 Task: Find a guest house in Bodrum, Turkey for 2 adults from June 6 to June 9, with a price range of ₹7000 to ₹12000, including Wifi and a washing machine, and self check-in option.
Action: Mouse moved to (437, 87)
Screenshot: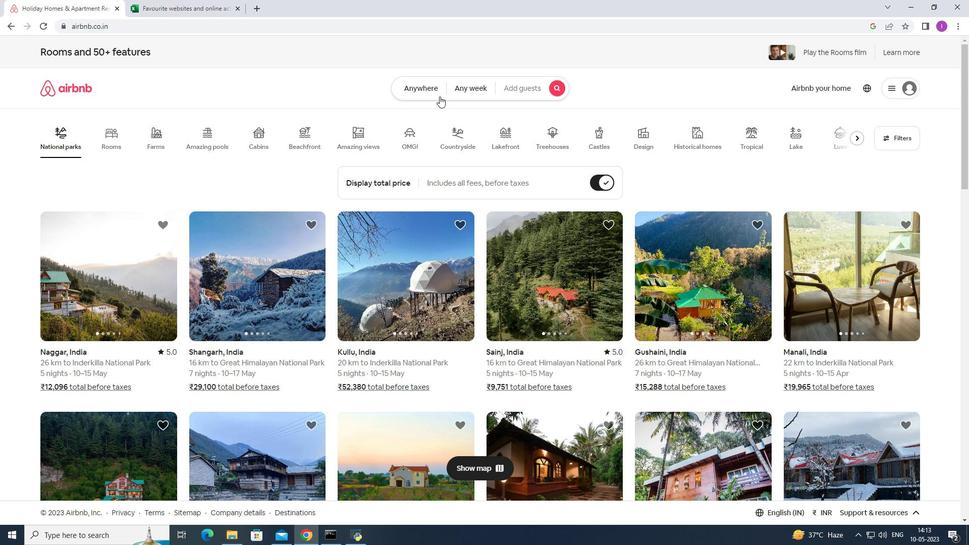 
Action: Mouse pressed left at (437, 87)
Screenshot: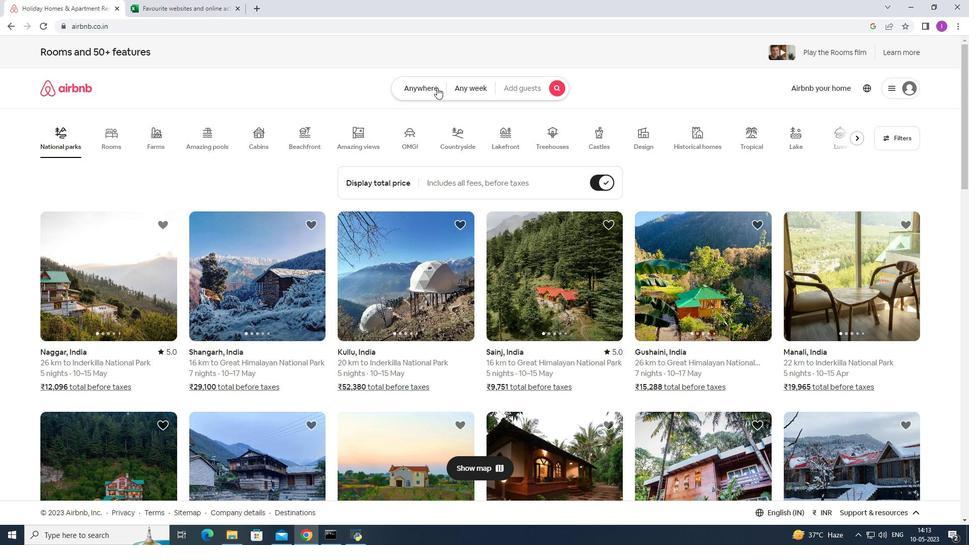 
Action: Mouse moved to (401, 130)
Screenshot: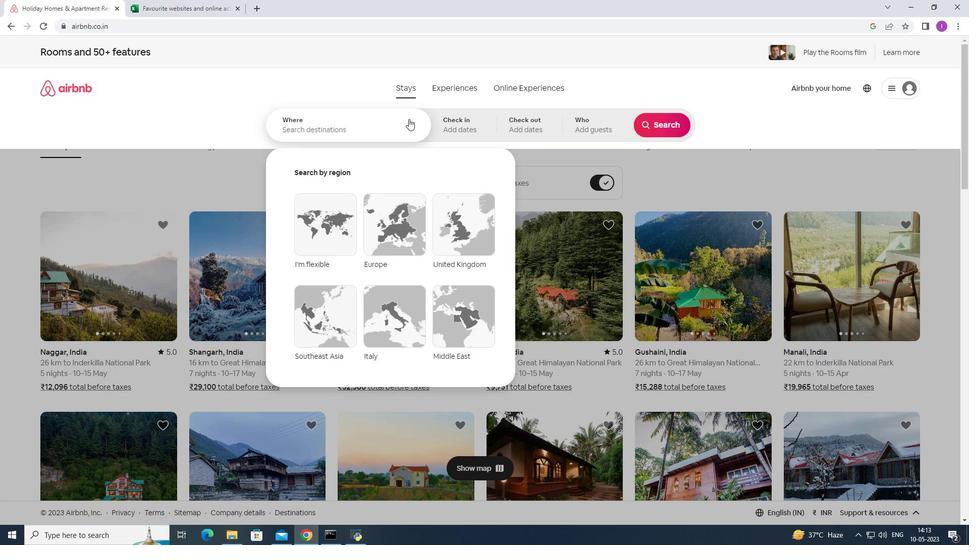 
Action: Mouse pressed left at (401, 130)
Screenshot: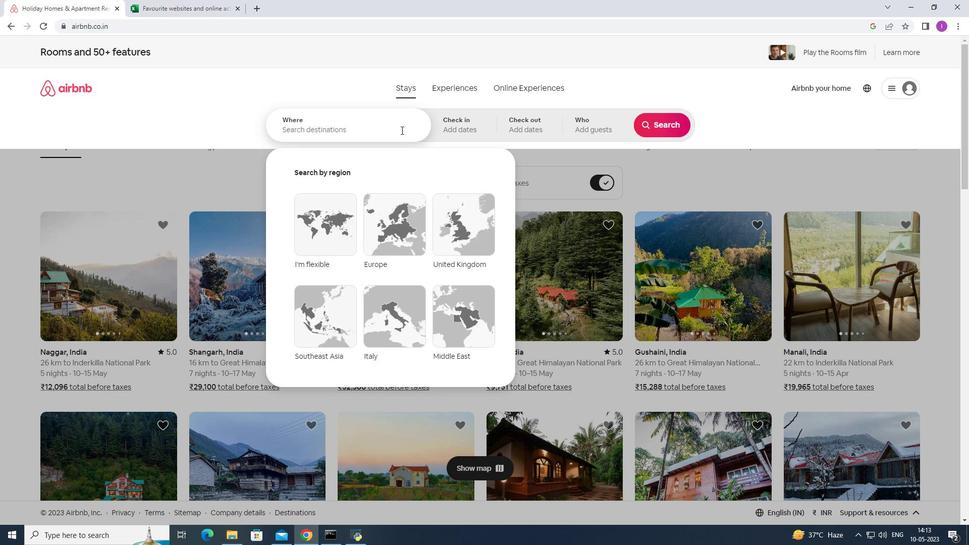 
Action: Mouse moved to (400, 131)
Screenshot: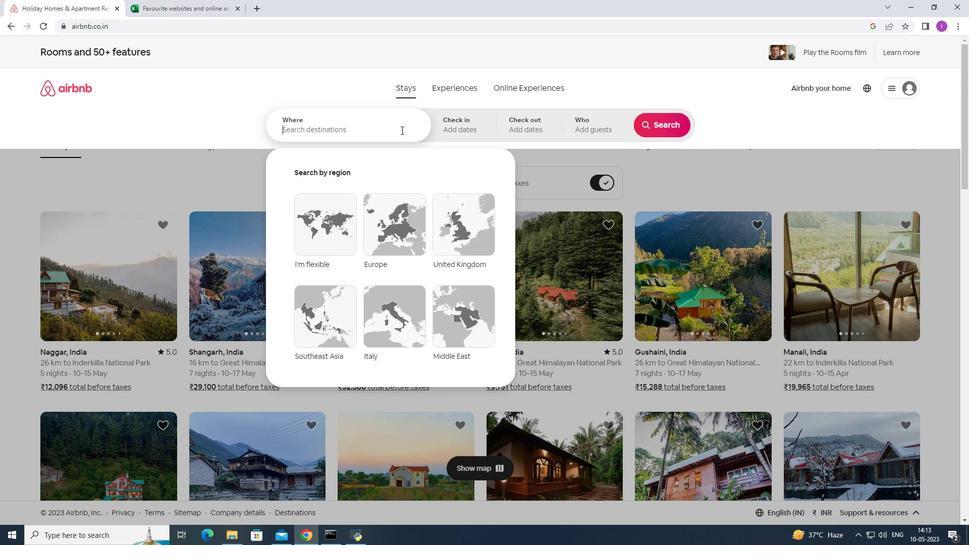
Action: Key pressed <Key.shift>Bodrum
Screenshot: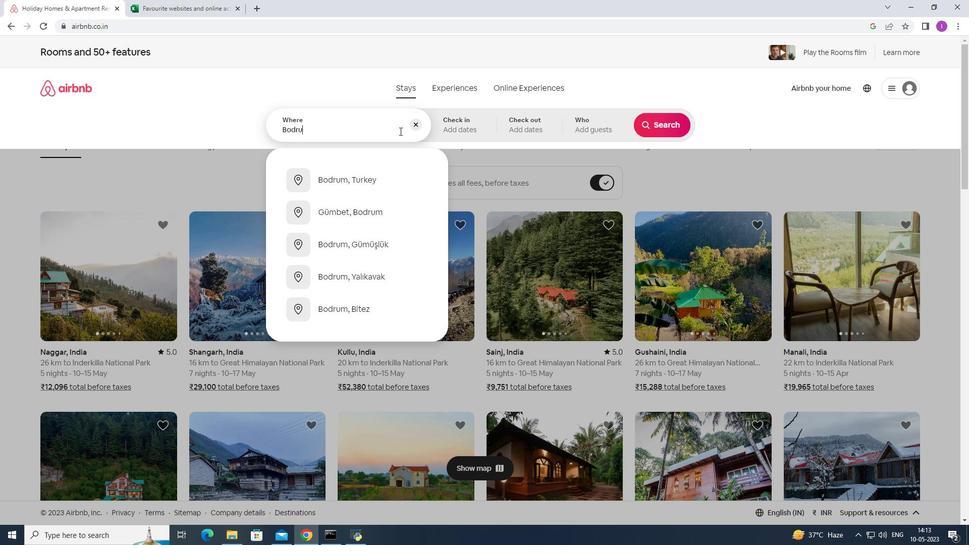 
Action: Mouse moved to (357, 168)
Screenshot: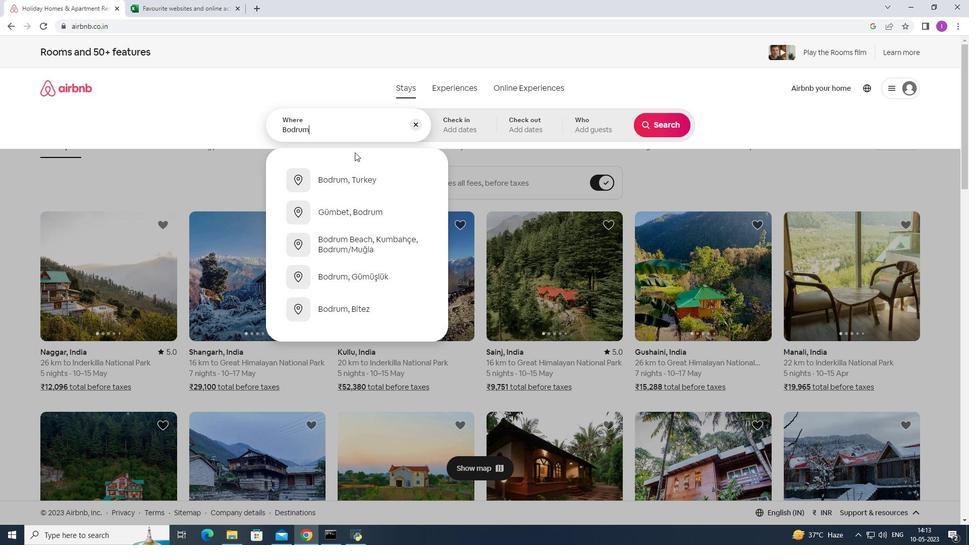 
Action: Mouse pressed left at (357, 168)
Screenshot: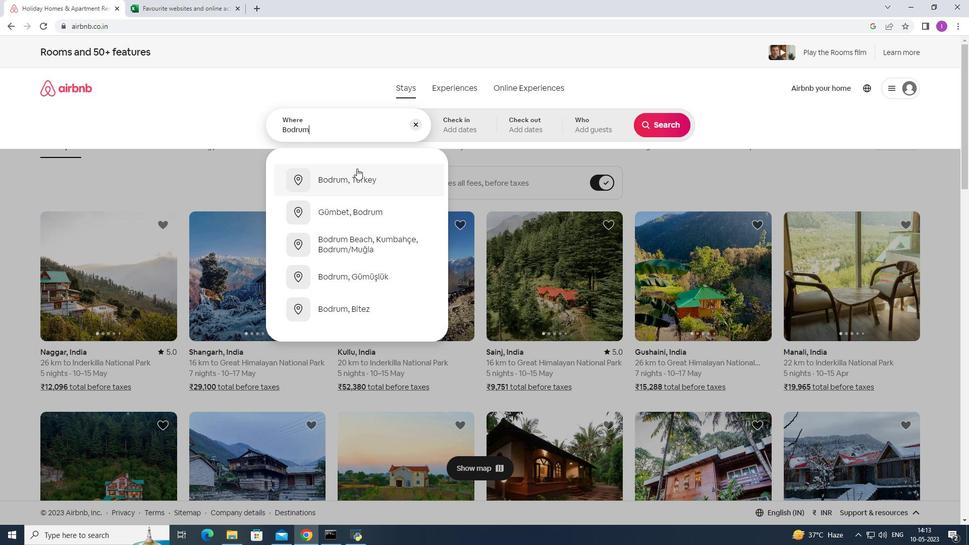 
Action: Mouse moved to (662, 203)
Screenshot: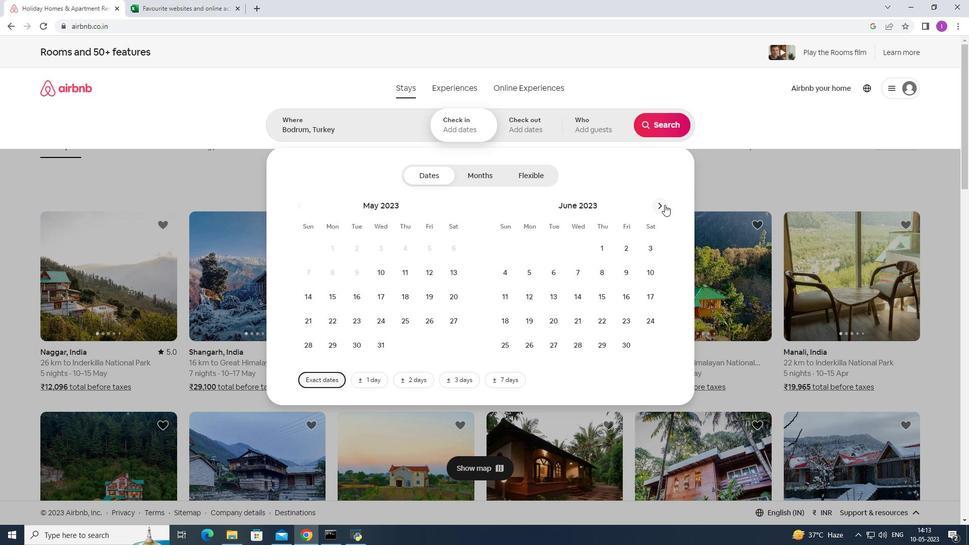 
Action: Mouse pressed left at (662, 203)
Screenshot: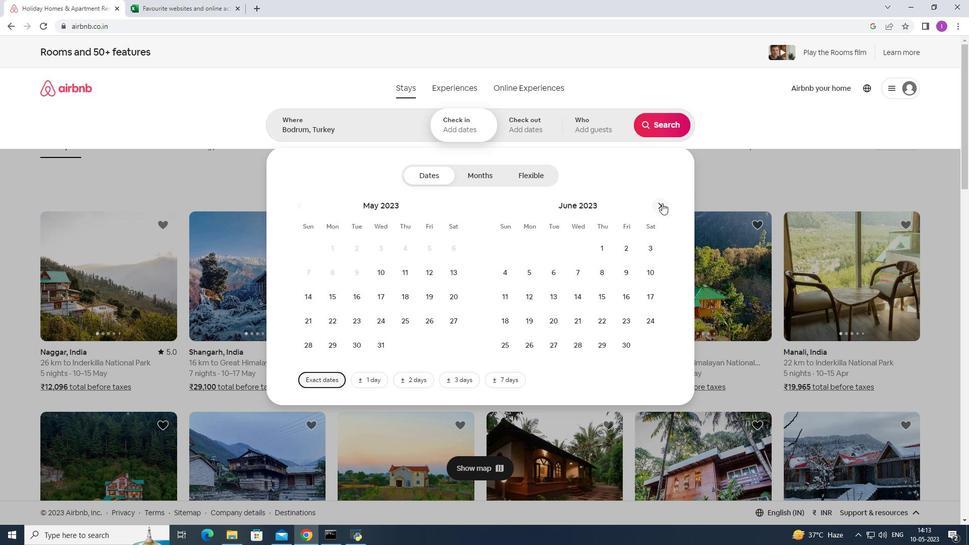 
Action: Mouse moved to (357, 269)
Screenshot: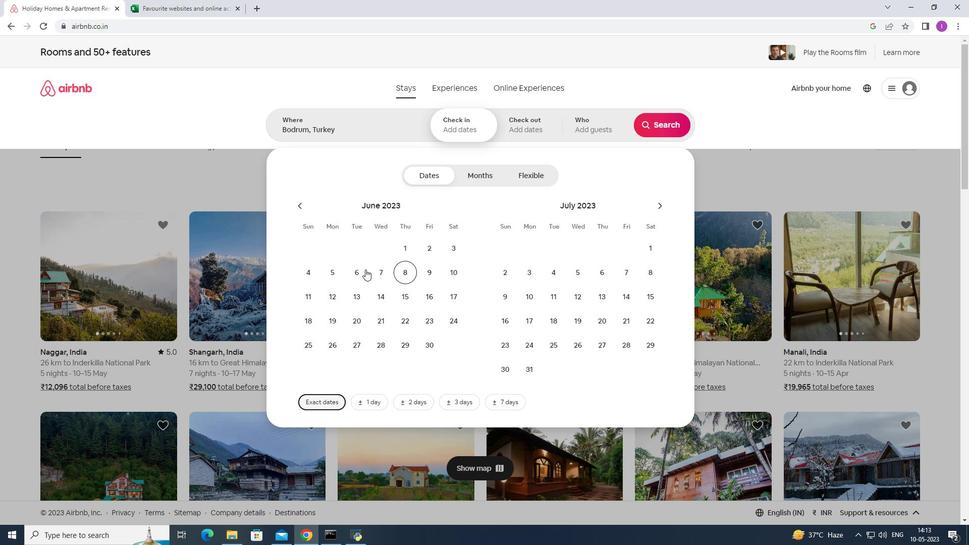 
Action: Mouse pressed left at (357, 269)
Screenshot: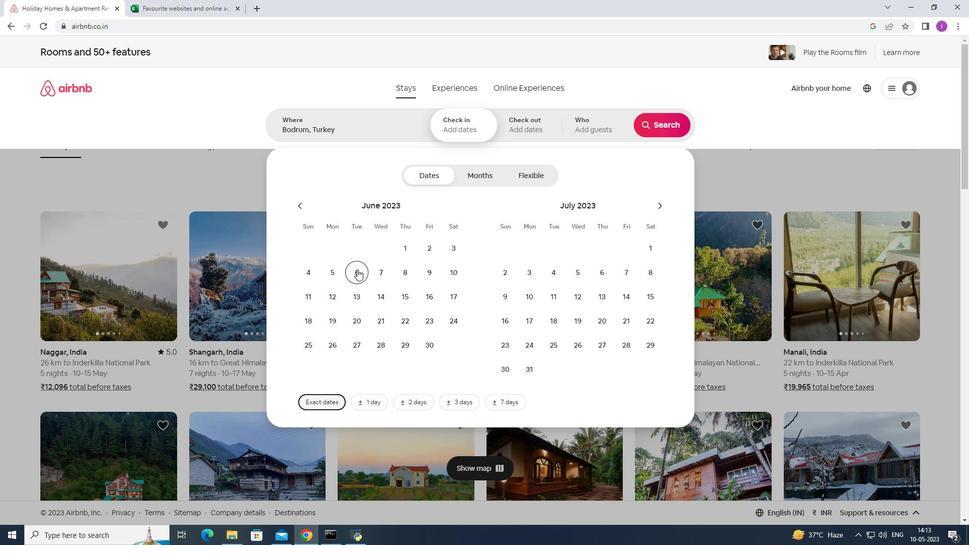 
Action: Mouse moved to (418, 276)
Screenshot: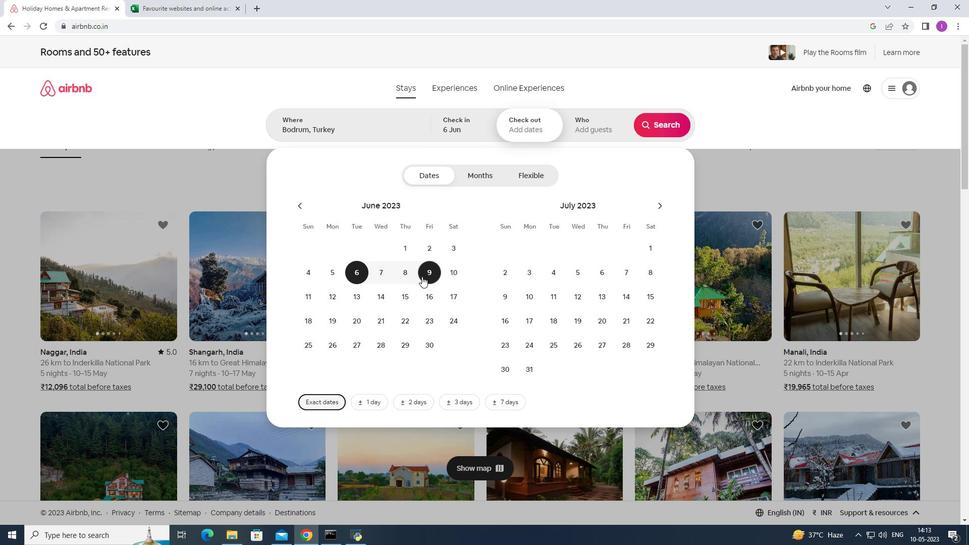 
Action: Mouse pressed left at (418, 276)
Screenshot: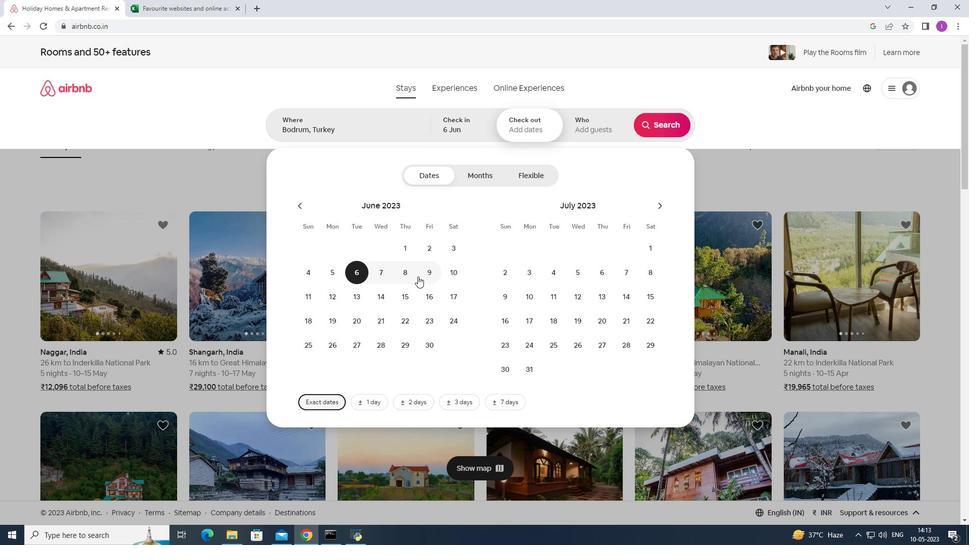 
Action: Mouse moved to (406, 273)
Screenshot: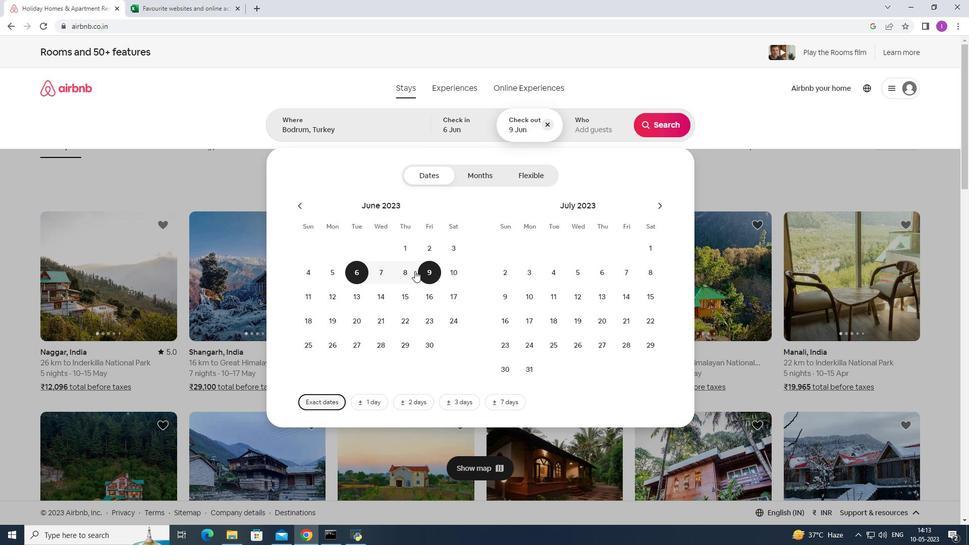 
Action: Mouse pressed left at (406, 273)
Screenshot: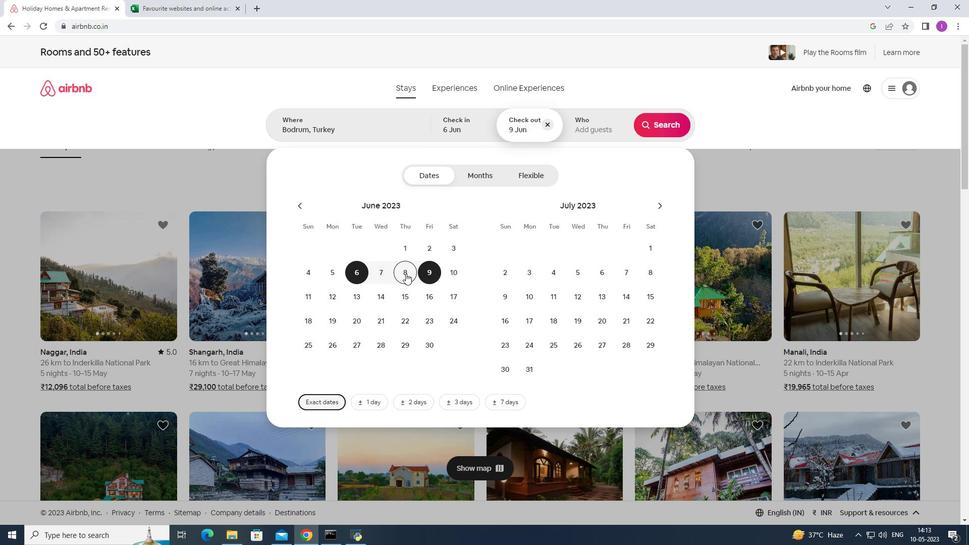
Action: Mouse moved to (591, 129)
Screenshot: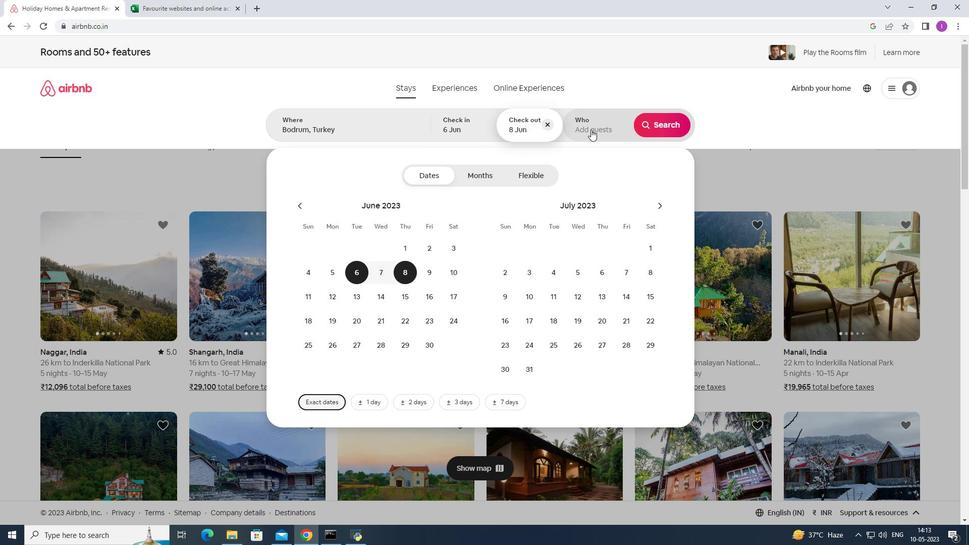
Action: Mouse pressed left at (591, 129)
Screenshot: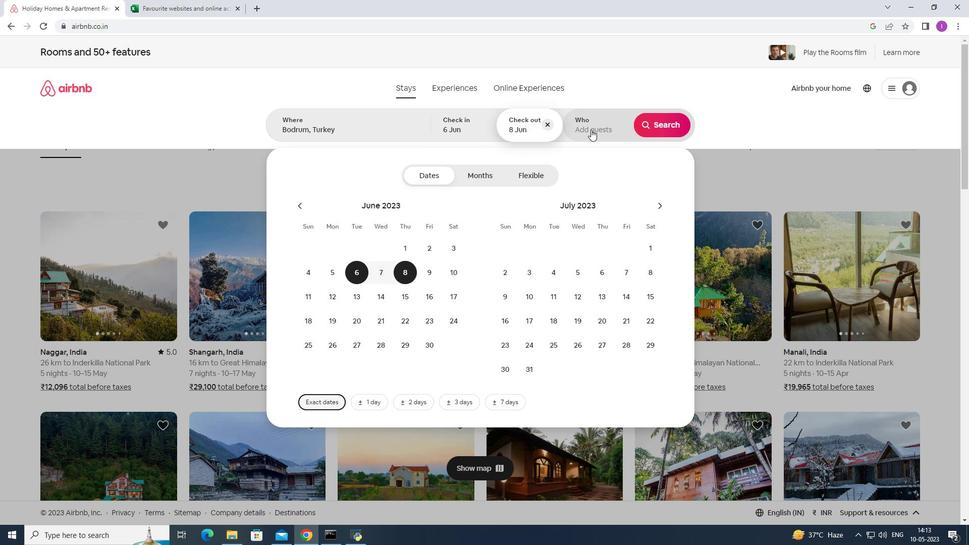 
Action: Mouse moved to (667, 180)
Screenshot: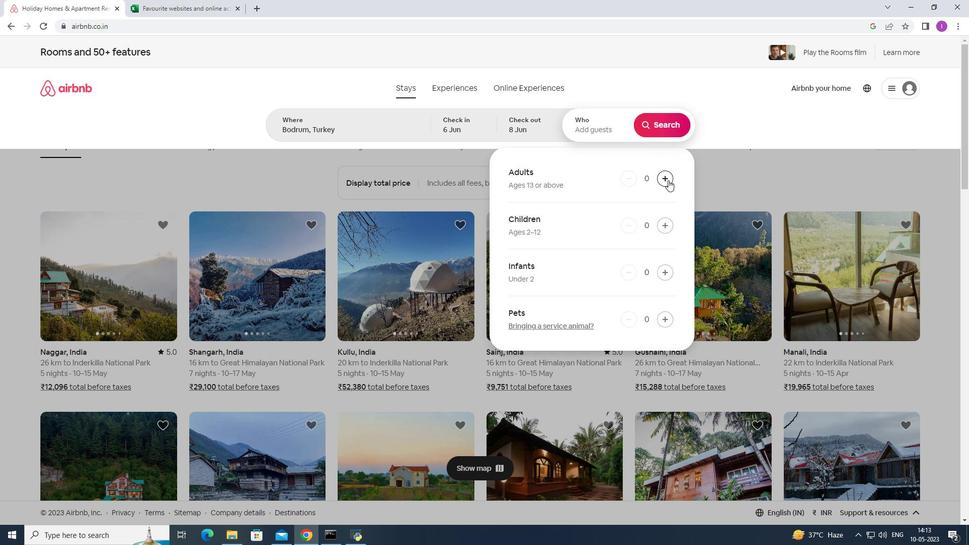 
Action: Mouse pressed left at (667, 180)
Screenshot: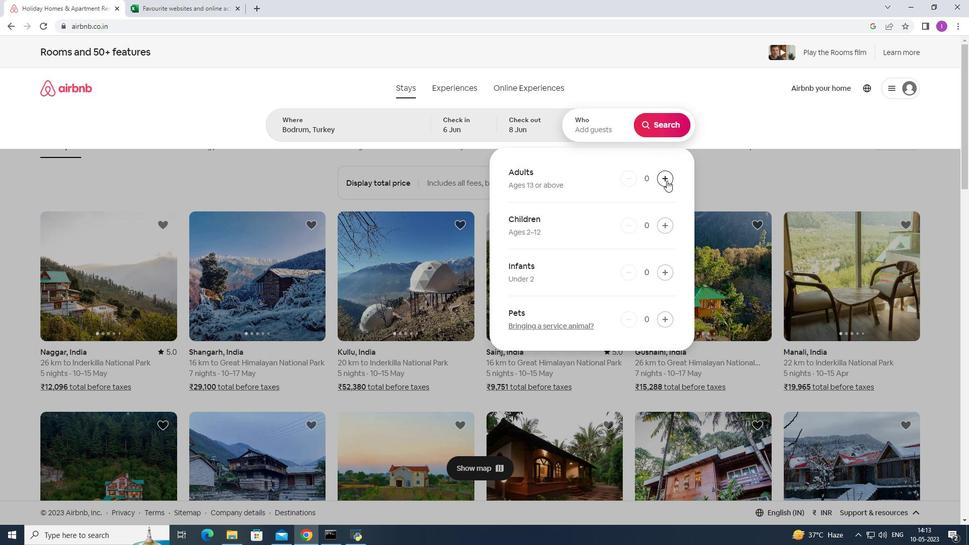 
Action: Mouse pressed left at (667, 180)
Screenshot: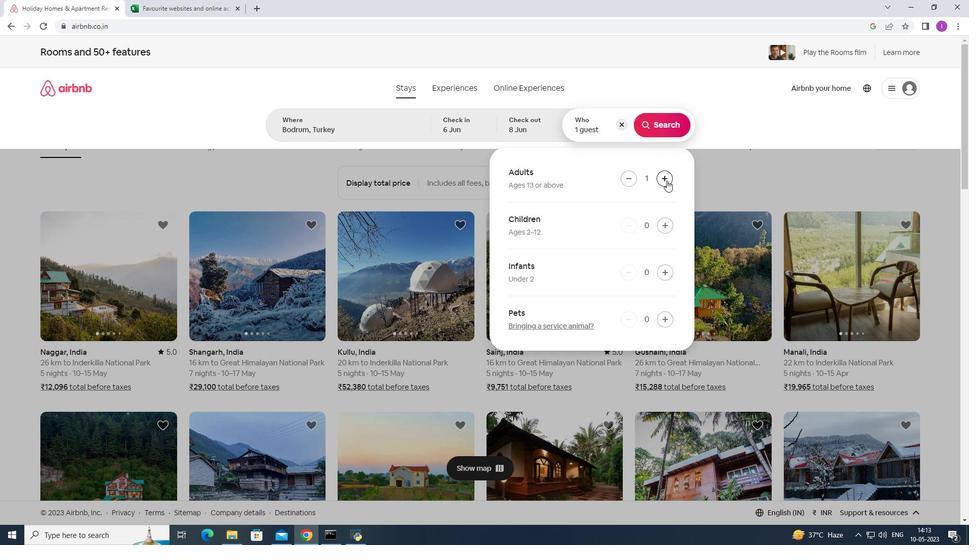 
Action: Mouse moved to (661, 124)
Screenshot: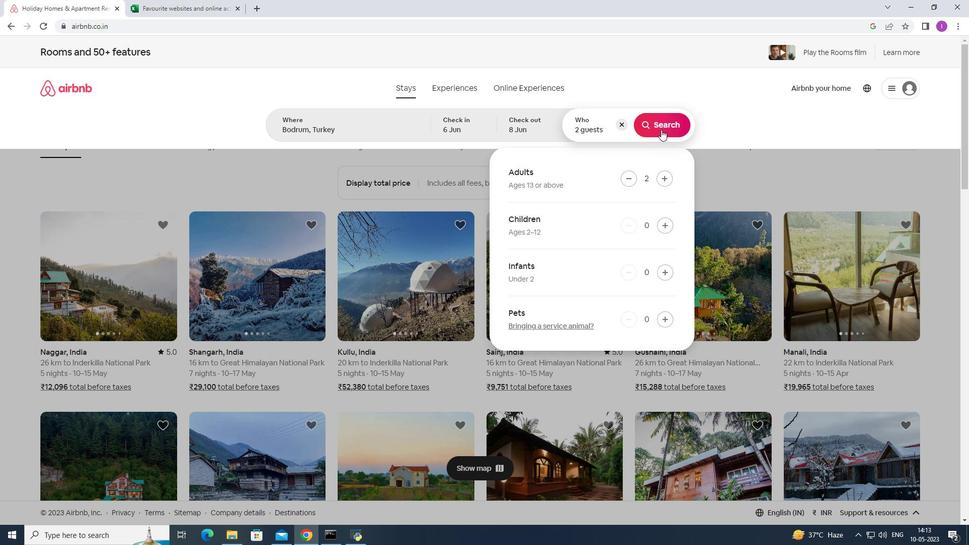 
Action: Mouse pressed left at (661, 124)
Screenshot: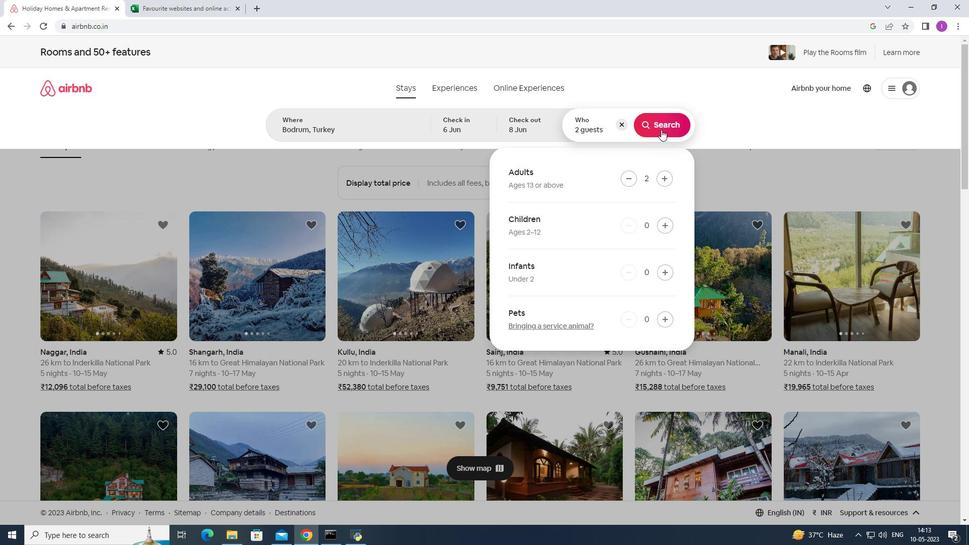 
Action: Mouse moved to (914, 93)
Screenshot: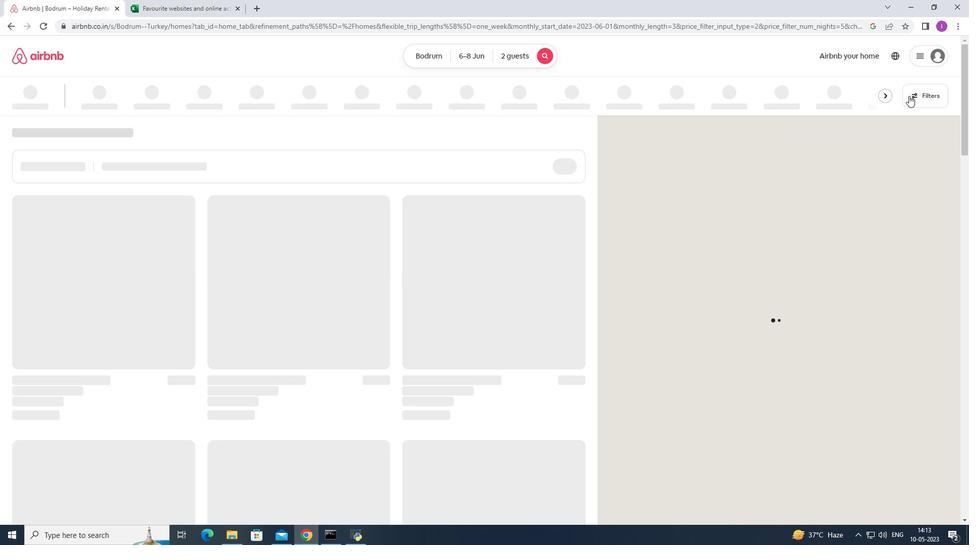 
Action: Mouse pressed left at (914, 93)
Screenshot: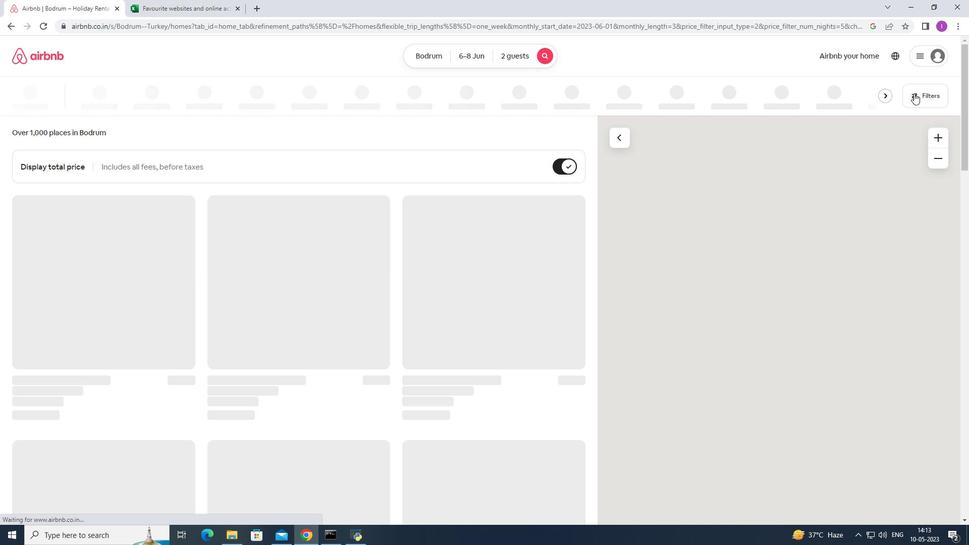 
Action: Mouse moved to (538, 344)
Screenshot: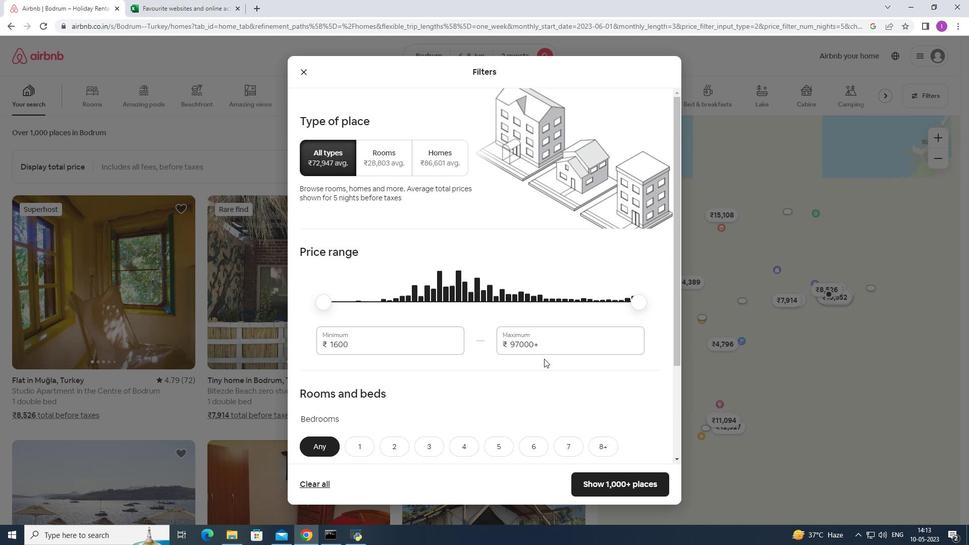 
Action: Mouse pressed left at (538, 344)
Screenshot: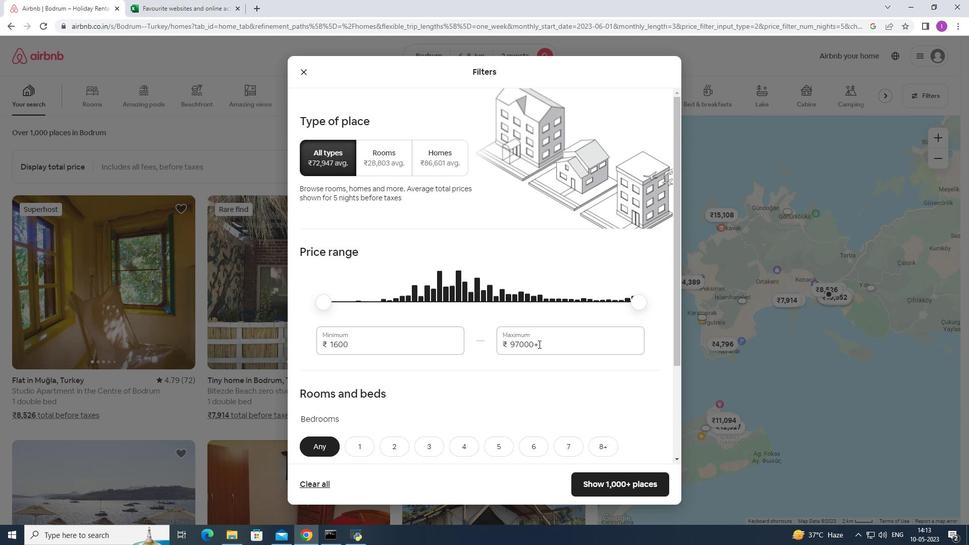 
Action: Mouse moved to (501, 346)
Screenshot: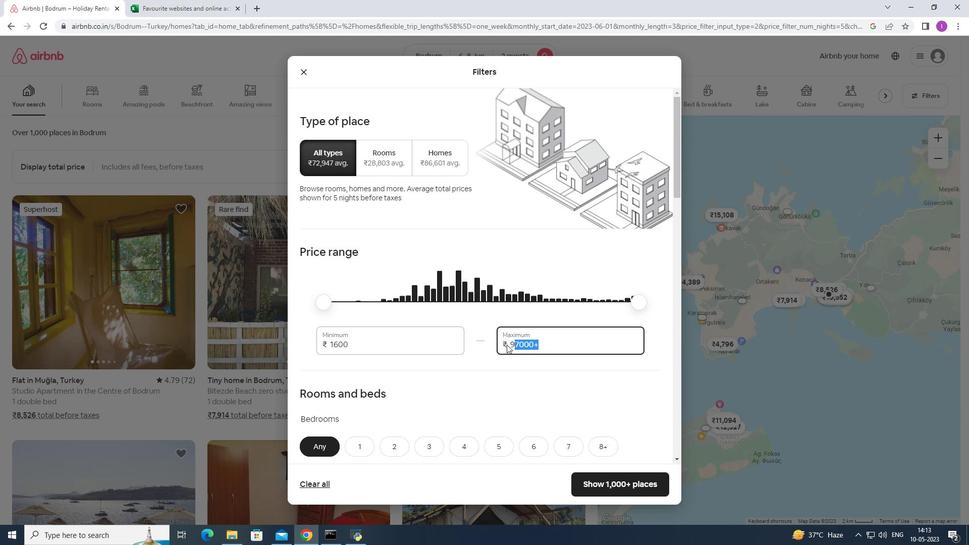 
Action: Key pressed 12000
Screenshot: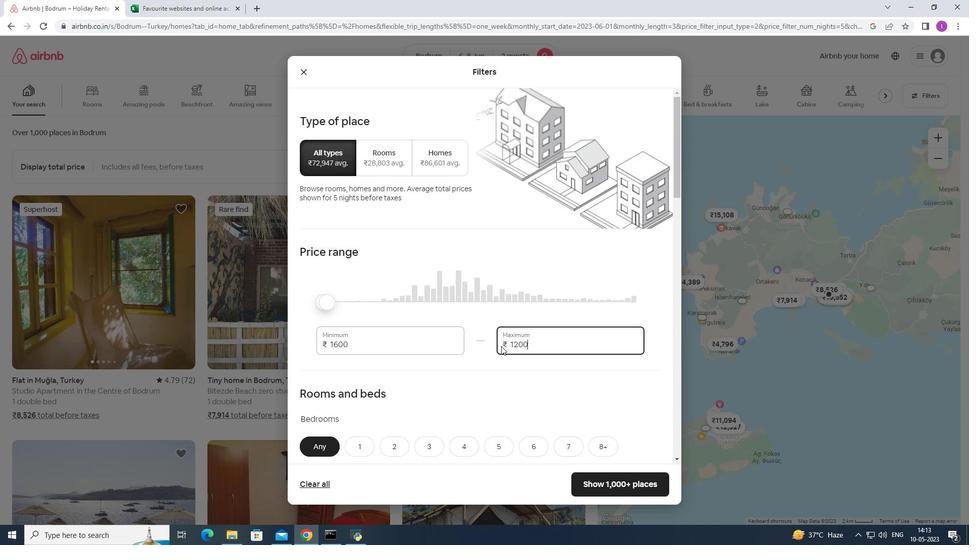
Action: Mouse moved to (379, 339)
Screenshot: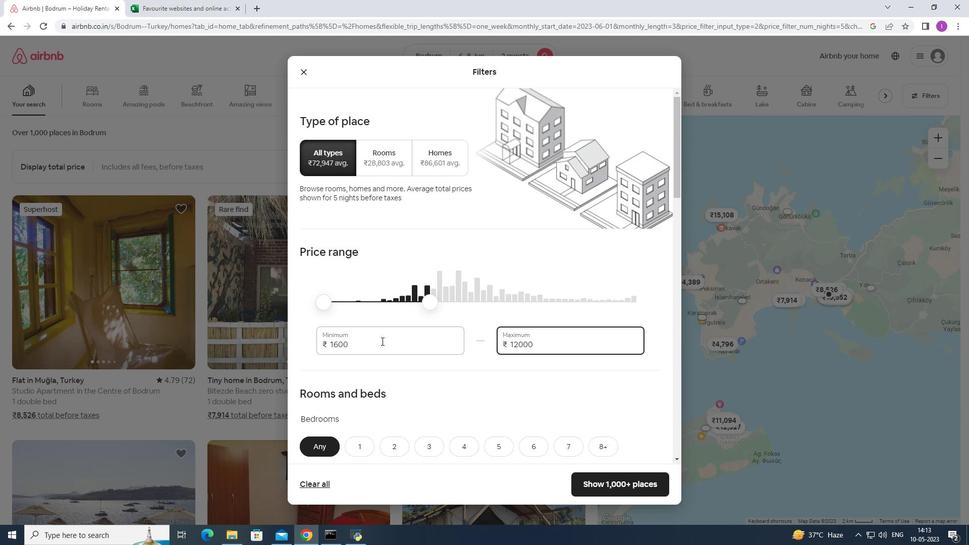 
Action: Mouse pressed left at (379, 339)
Screenshot: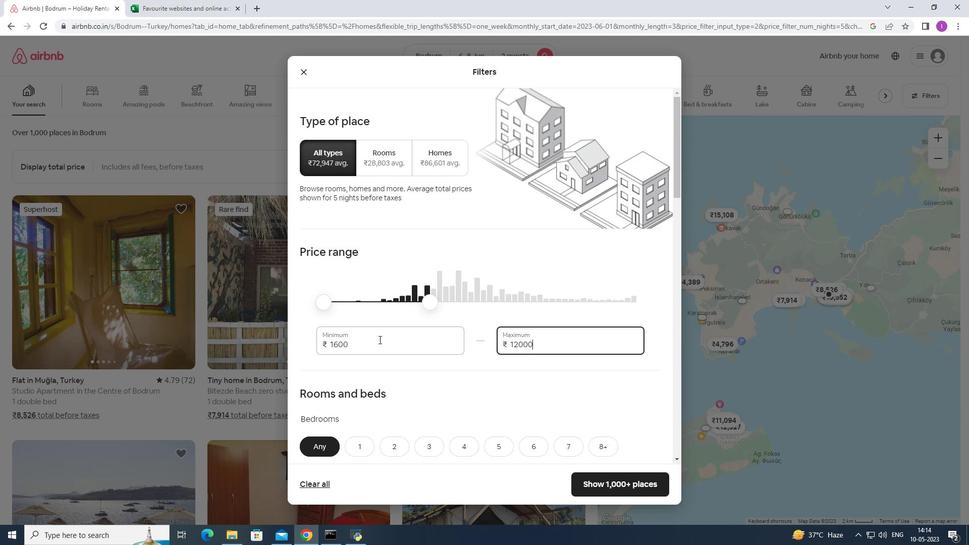 
Action: Mouse moved to (457, 346)
Screenshot: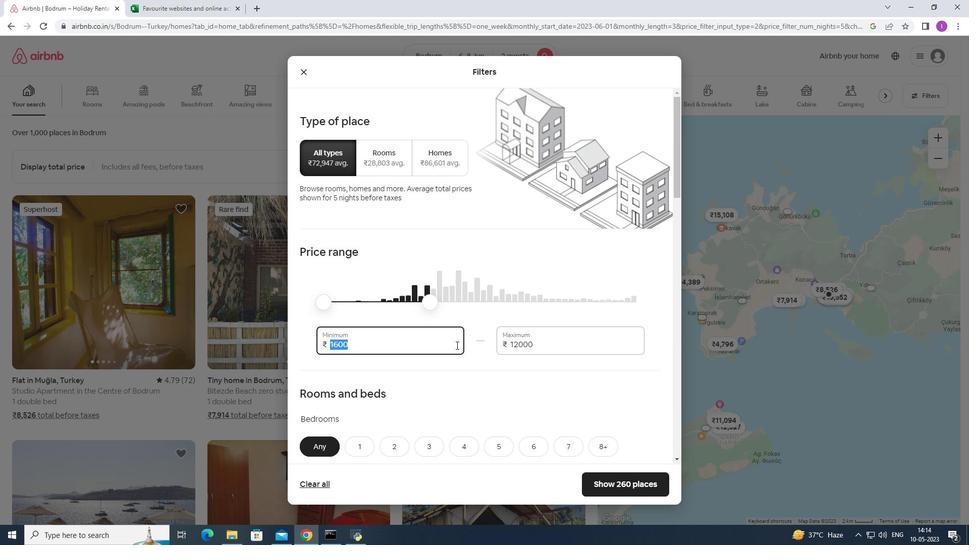 
Action: Key pressed 700
Screenshot: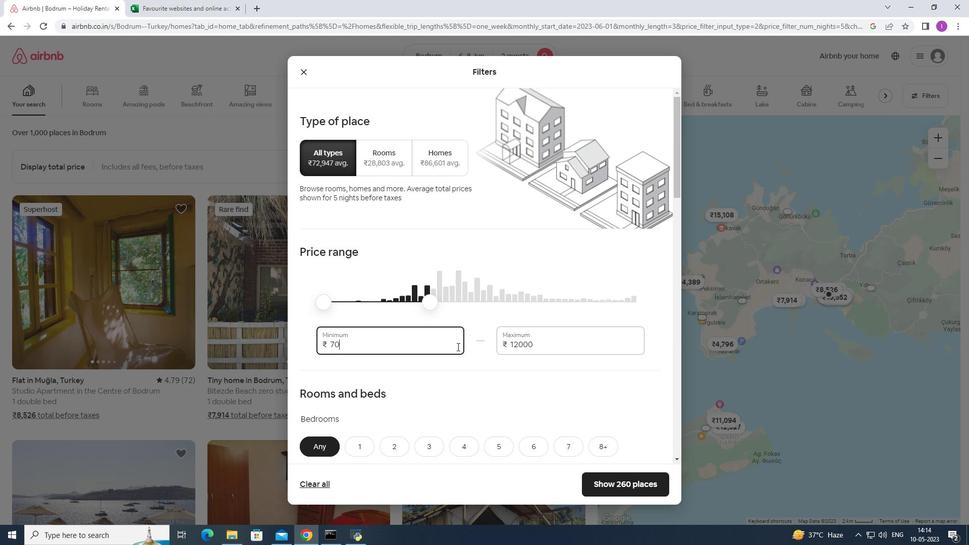 
Action: Mouse moved to (457, 347)
Screenshot: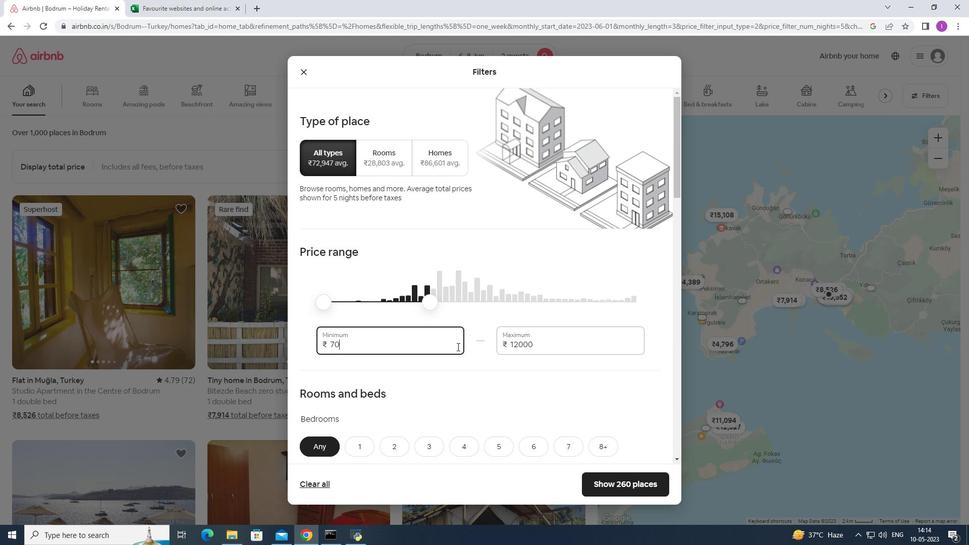 
Action: Key pressed 0
Screenshot: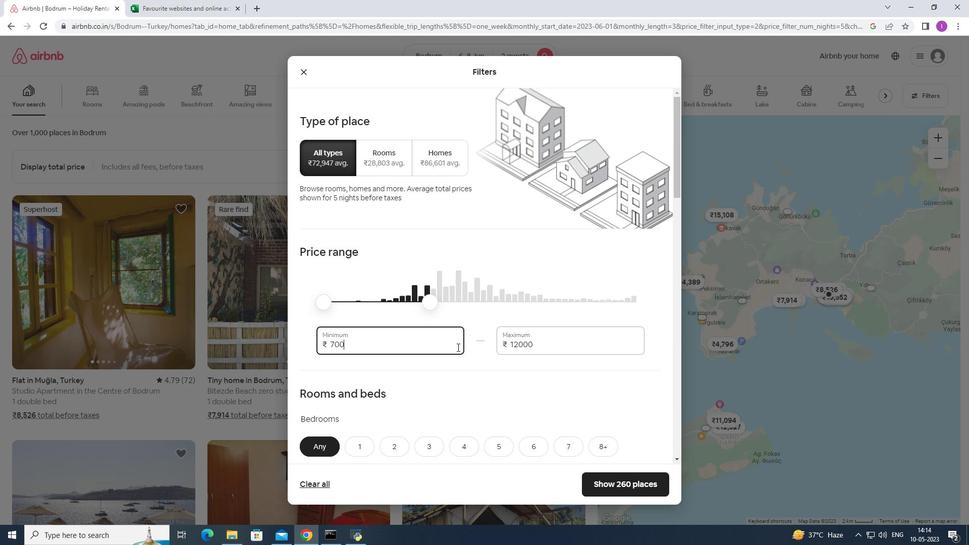 
Action: Mouse moved to (463, 358)
Screenshot: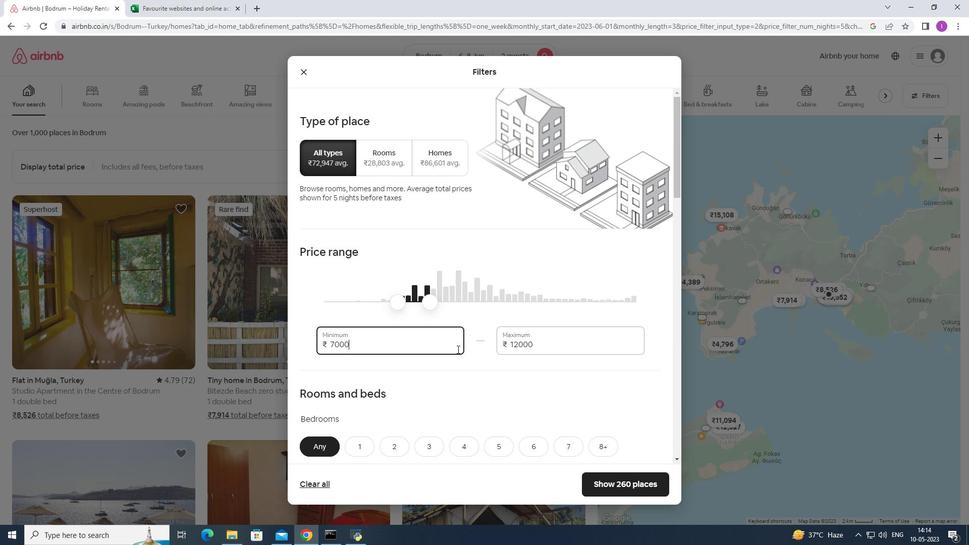 
Action: Mouse scrolled (463, 358) with delta (0, 0)
Screenshot: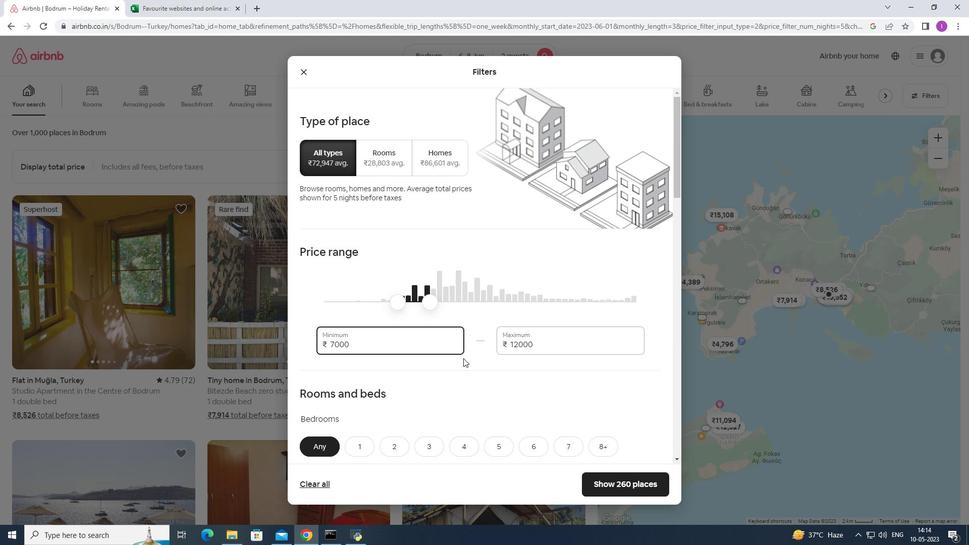 
Action: Mouse scrolled (463, 358) with delta (0, 0)
Screenshot: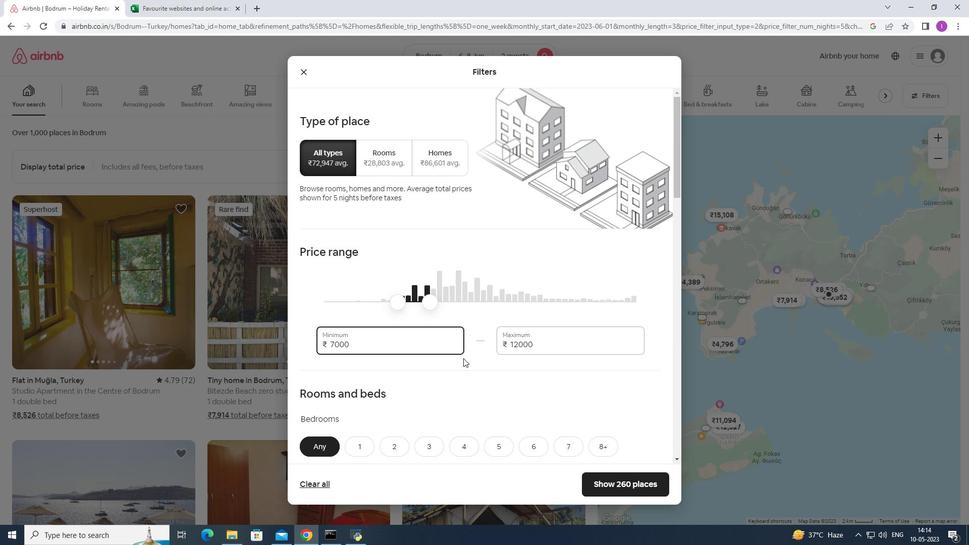 
Action: Mouse scrolled (463, 358) with delta (0, 0)
Screenshot: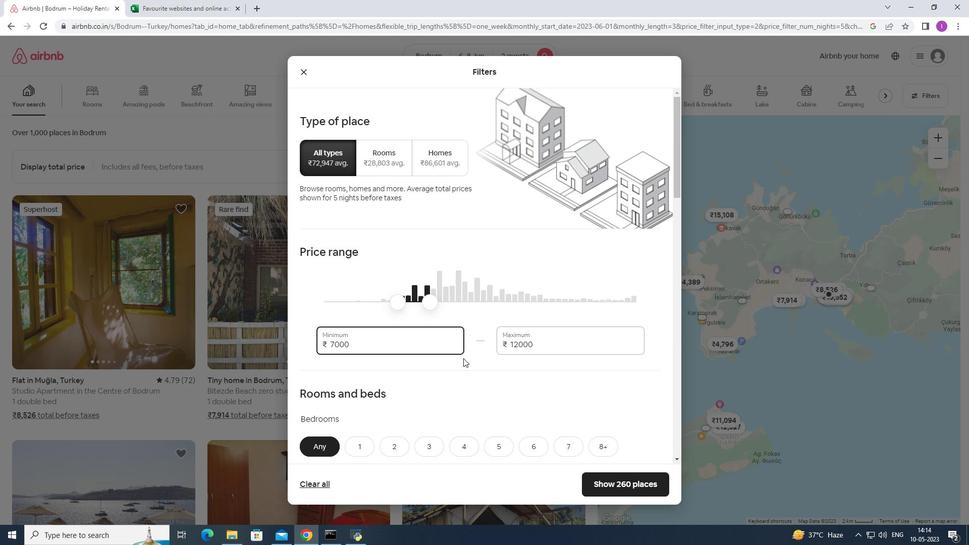 
Action: Mouse moved to (367, 297)
Screenshot: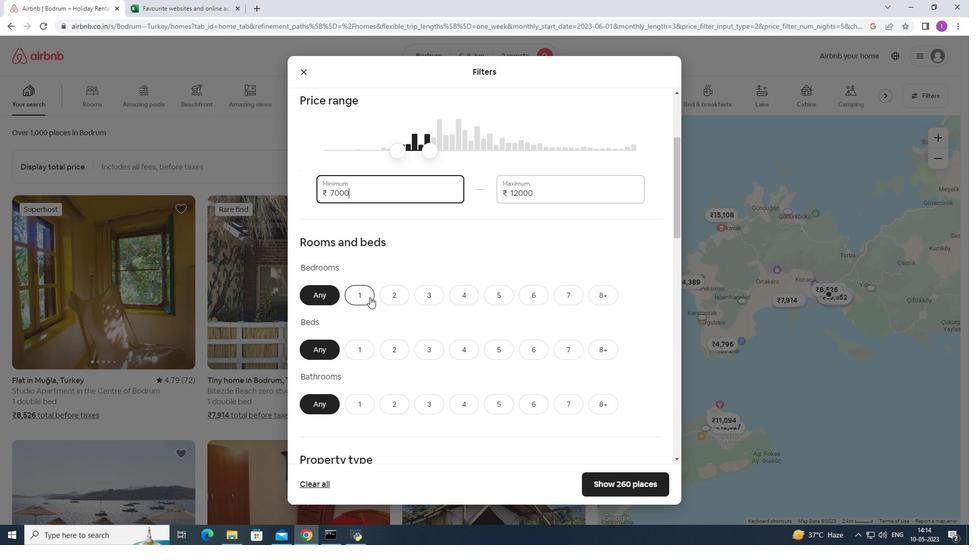 
Action: Mouse pressed left at (367, 297)
Screenshot: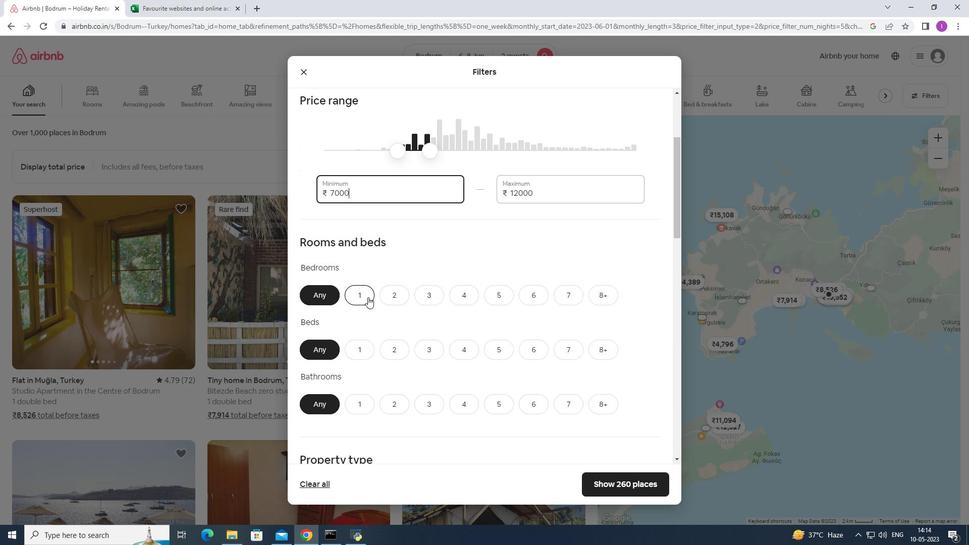 
Action: Mouse moved to (390, 346)
Screenshot: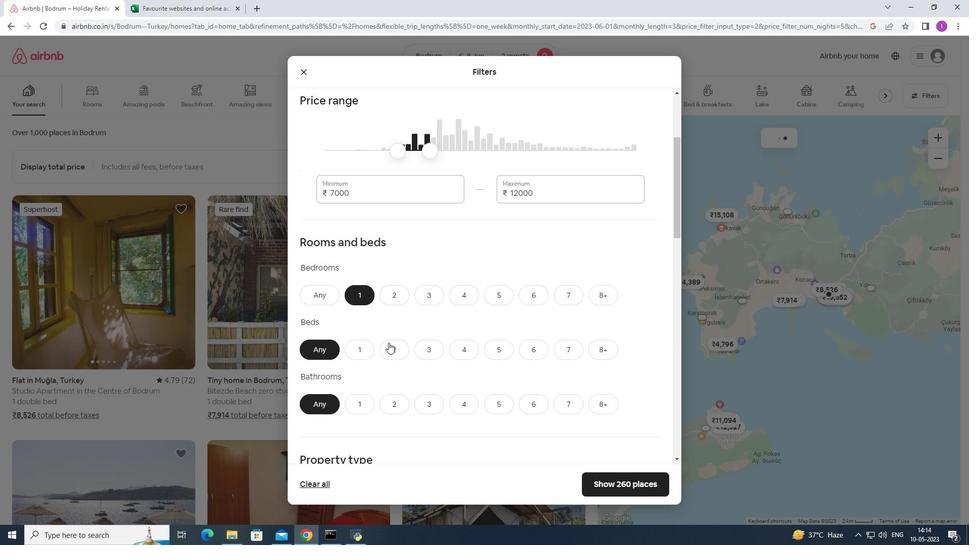 
Action: Mouse pressed left at (390, 346)
Screenshot: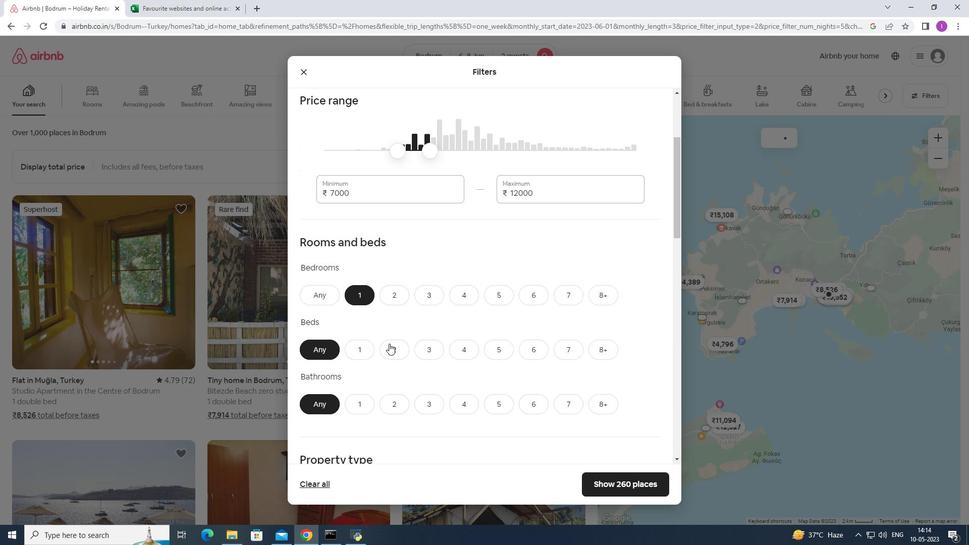 
Action: Mouse moved to (364, 396)
Screenshot: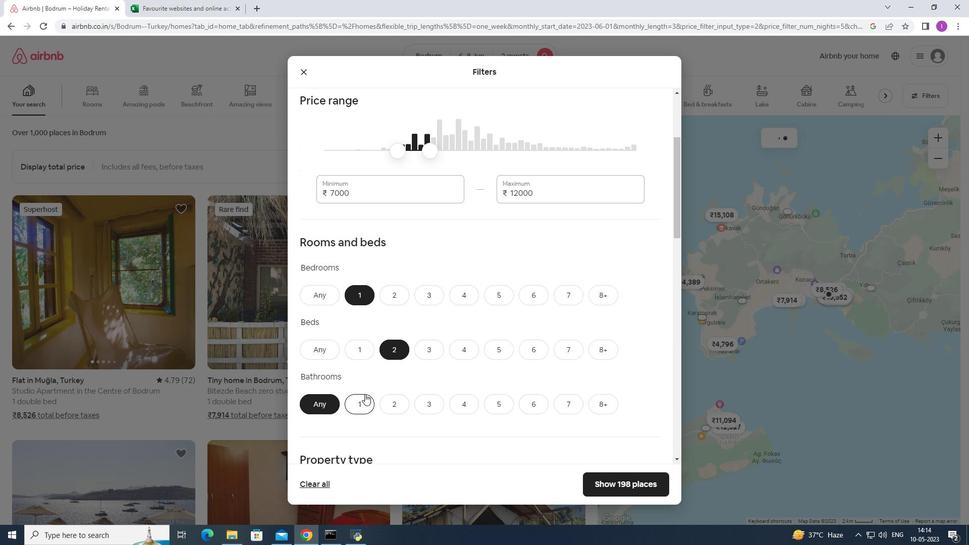 
Action: Mouse pressed left at (364, 396)
Screenshot: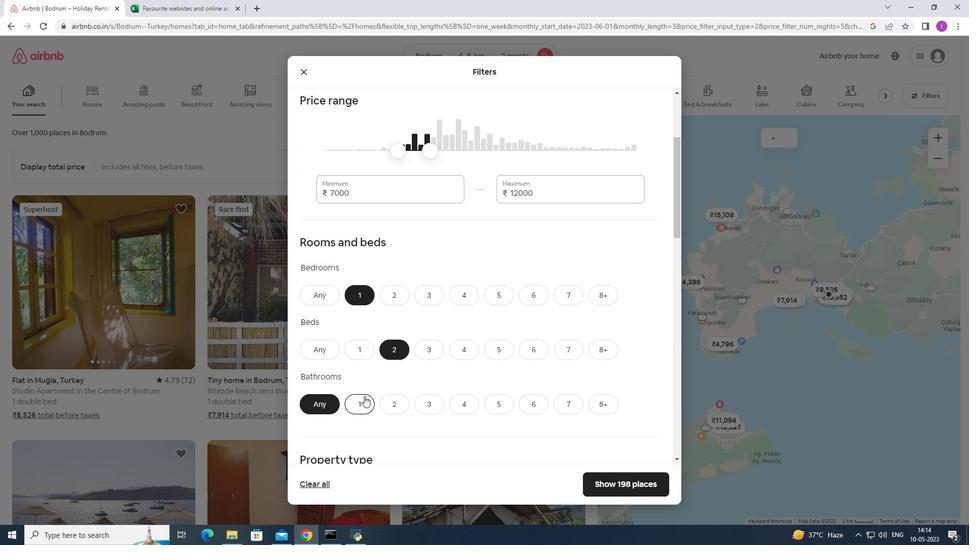 
Action: Mouse moved to (440, 355)
Screenshot: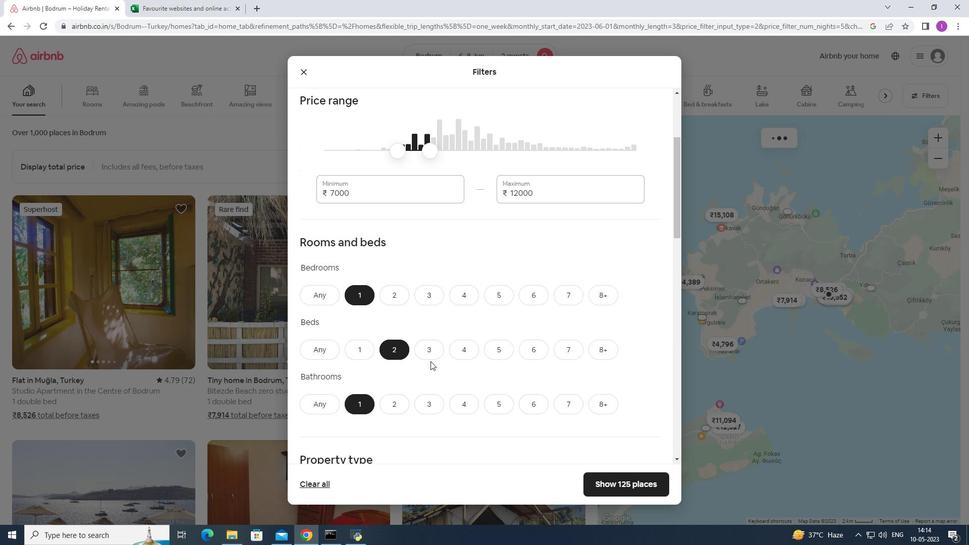 
Action: Mouse scrolled (440, 355) with delta (0, 0)
Screenshot: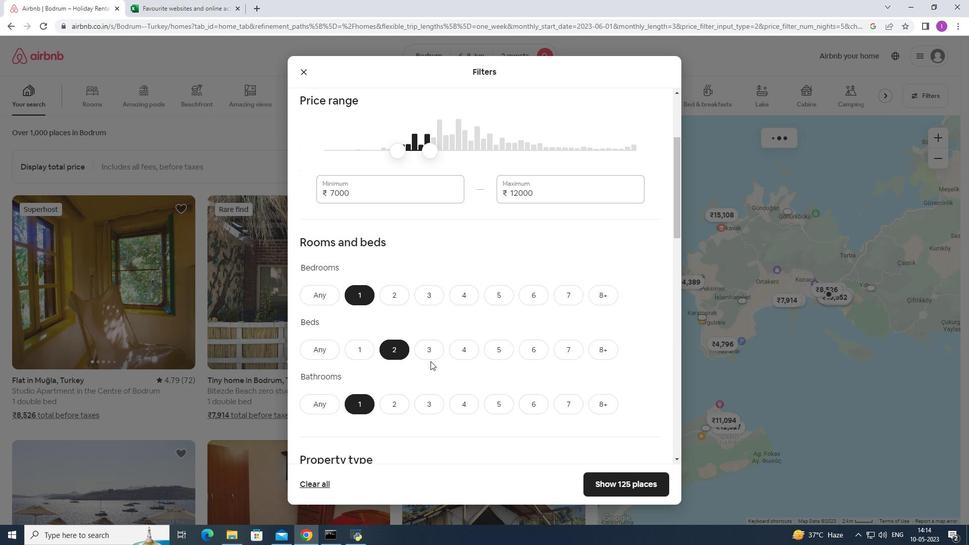 
Action: Mouse scrolled (440, 355) with delta (0, 0)
Screenshot: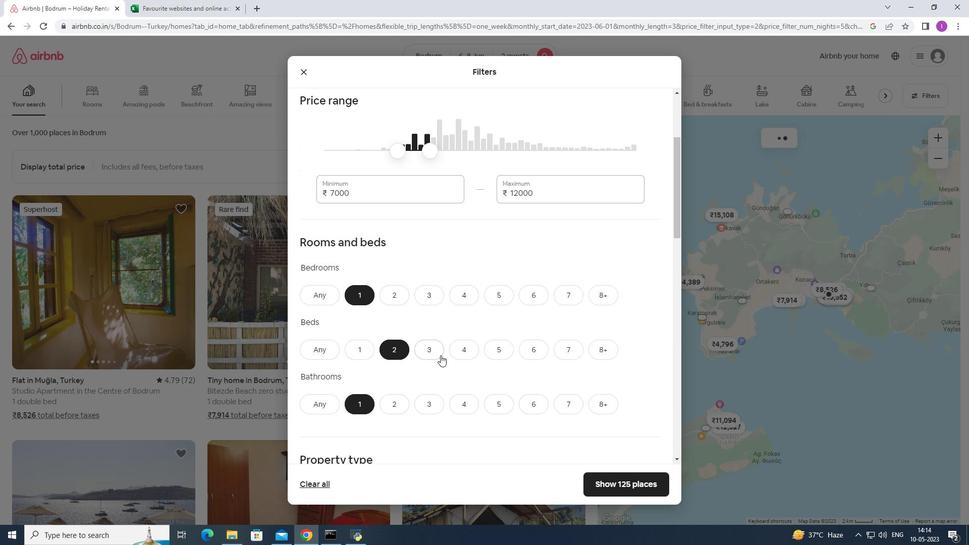 
Action: Mouse scrolled (440, 355) with delta (0, 0)
Screenshot: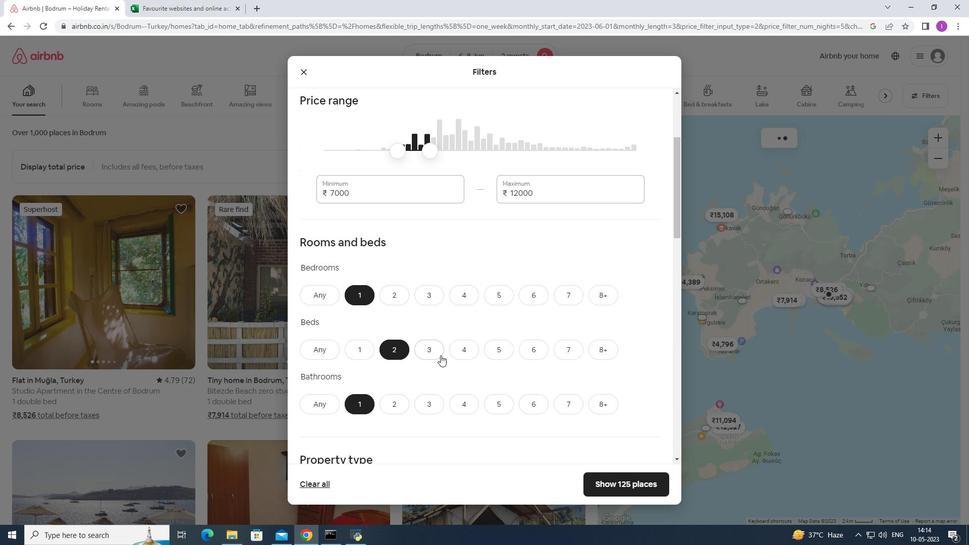 
Action: Mouse scrolled (440, 355) with delta (0, 0)
Screenshot: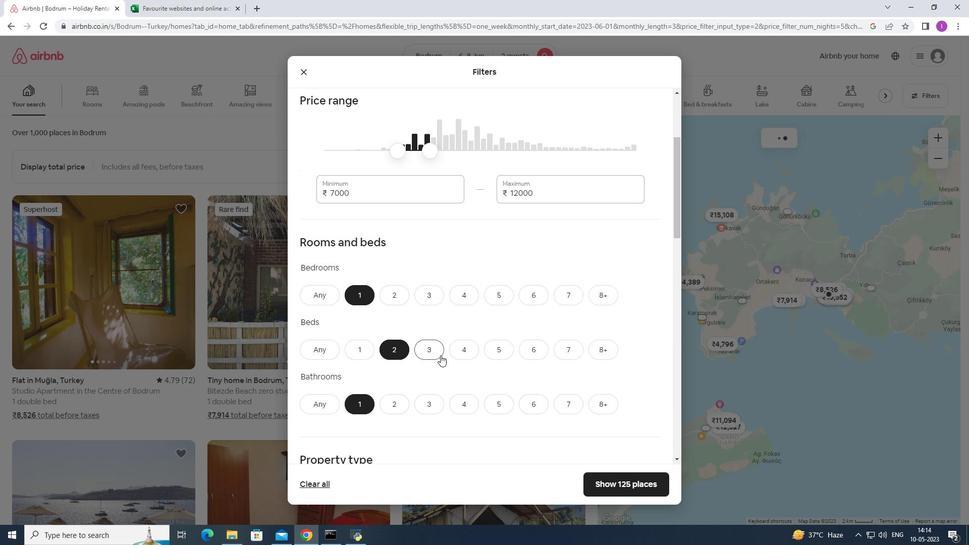 
Action: Mouse moved to (369, 325)
Screenshot: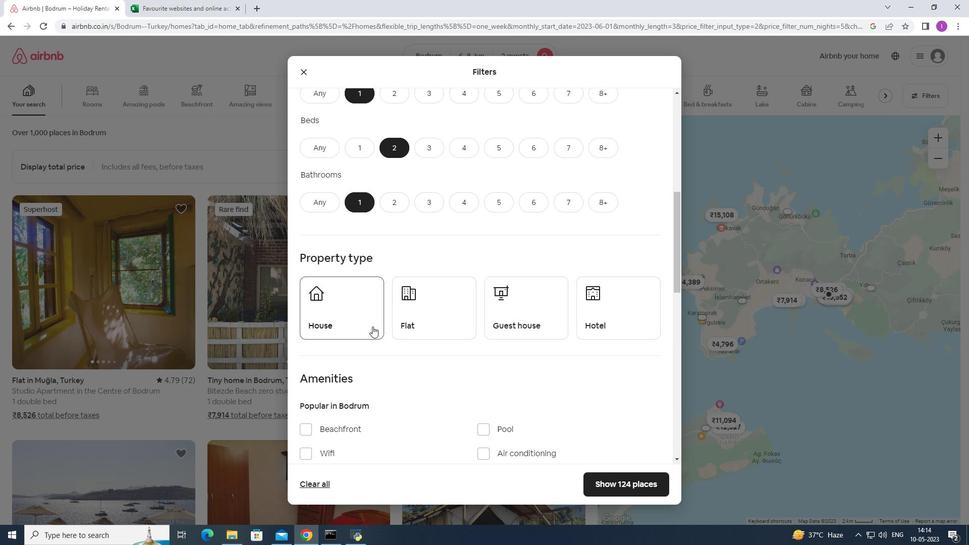 
Action: Mouse pressed left at (369, 325)
Screenshot: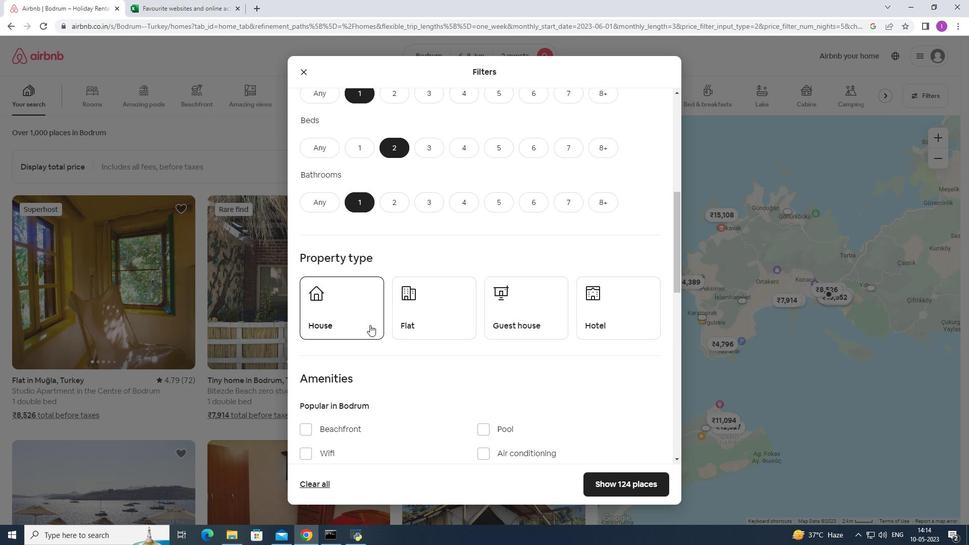 
Action: Mouse moved to (410, 317)
Screenshot: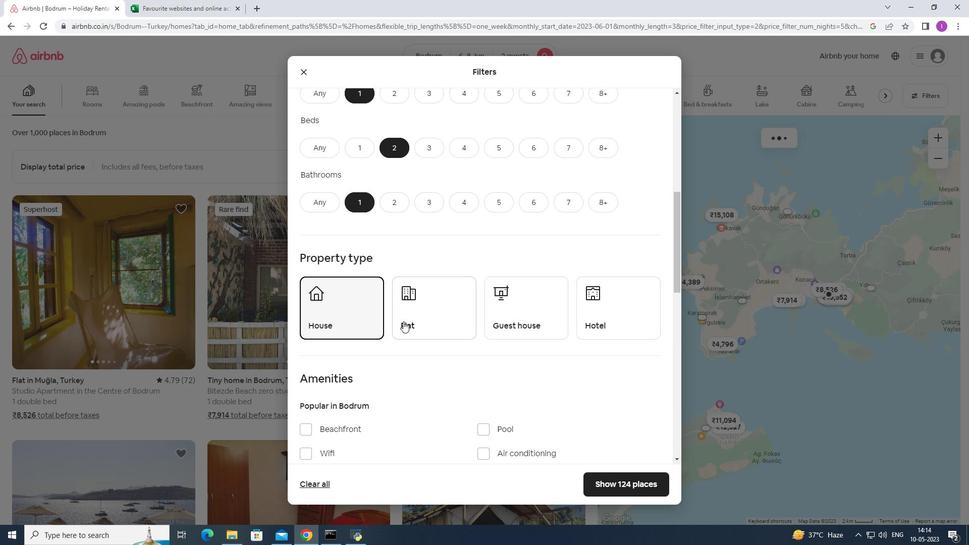 
Action: Mouse pressed left at (410, 317)
Screenshot: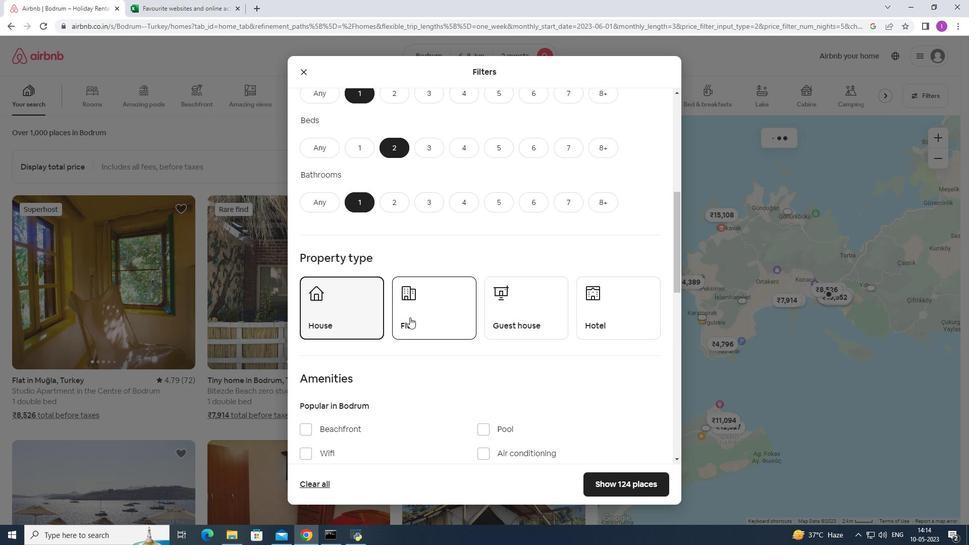 
Action: Mouse moved to (521, 325)
Screenshot: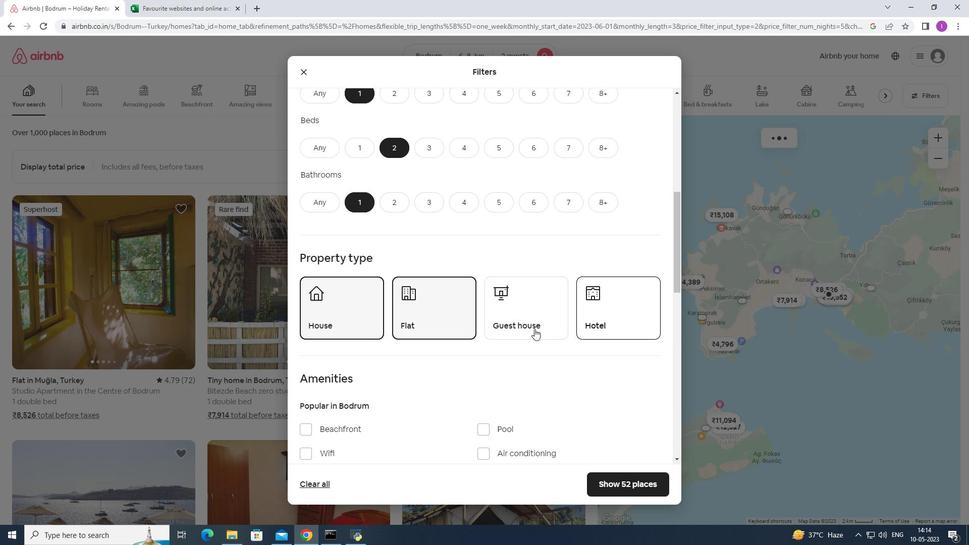 
Action: Mouse pressed left at (521, 325)
Screenshot: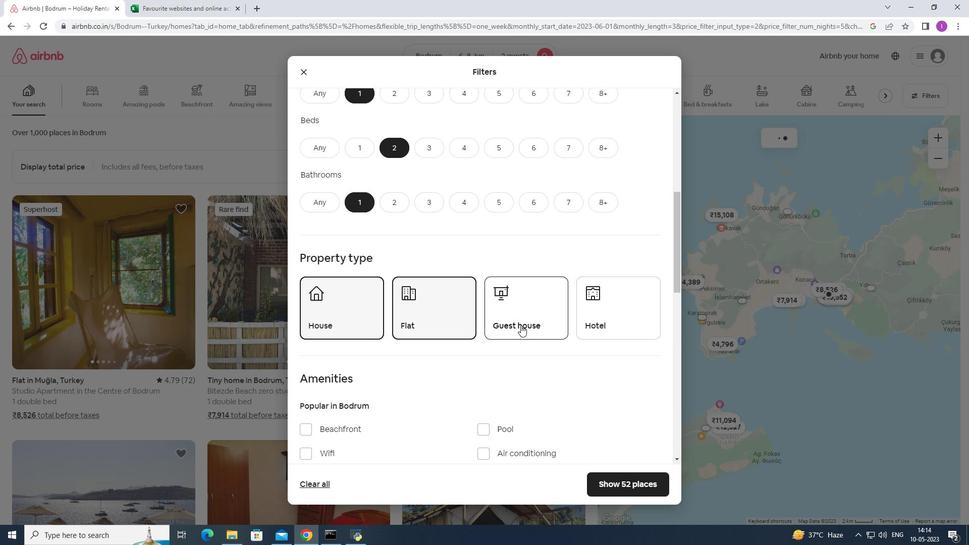 
Action: Mouse moved to (544, 315)
Screenshot: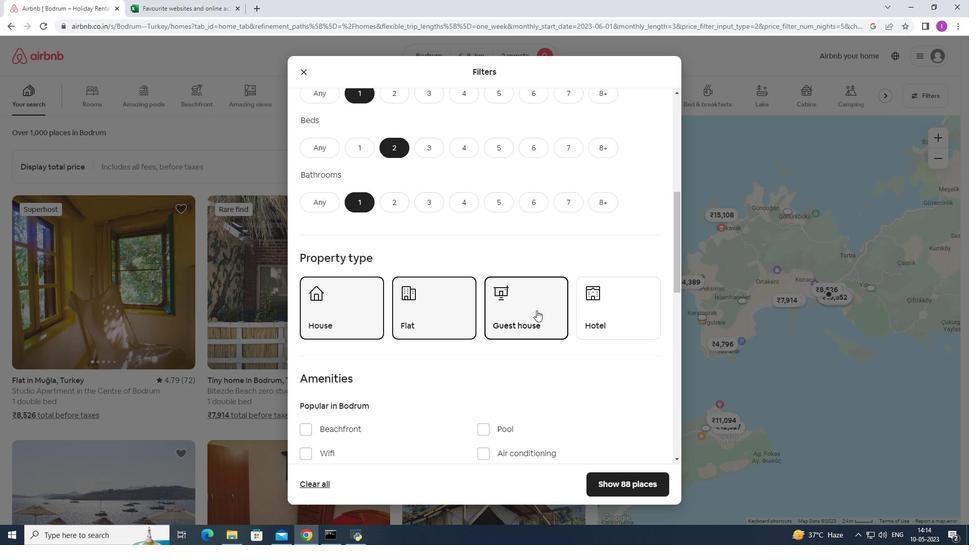 
Action: Mouse scrolled (544, 315) with delta (0, 0)
Screenshot: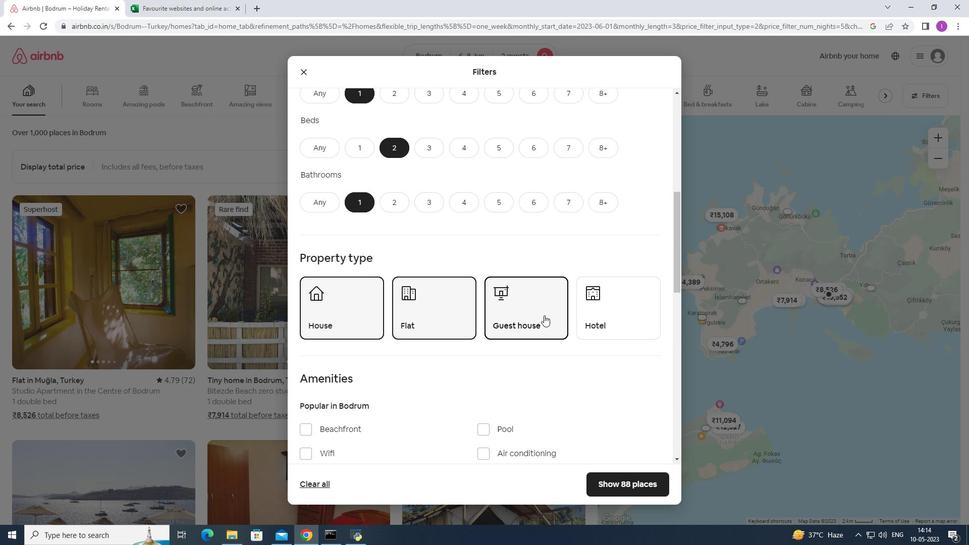 
Action: Mouse scrolled (544, 315) with delta (0, 0)
Screenshot: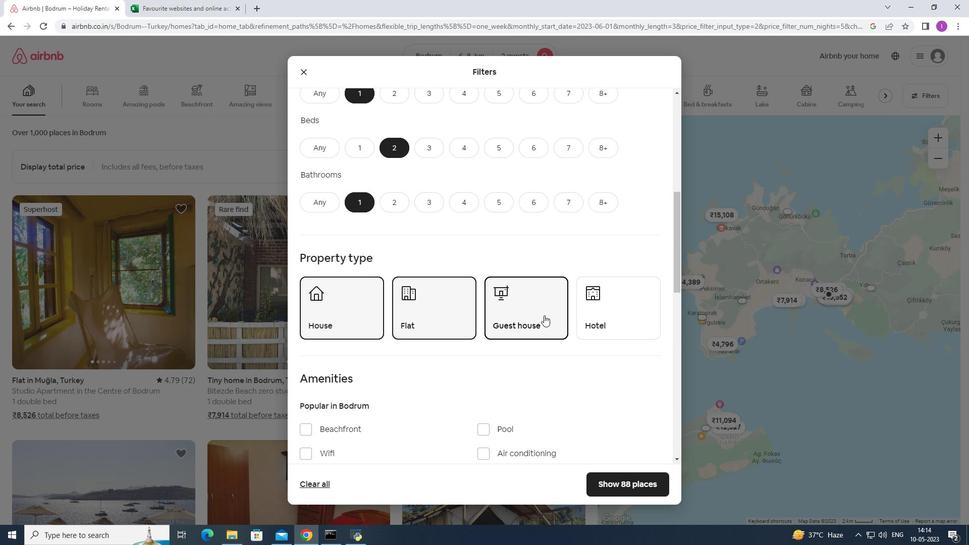 
Action: Mouse scrolled (544, 315) with delta (0, 0)
Screenshot: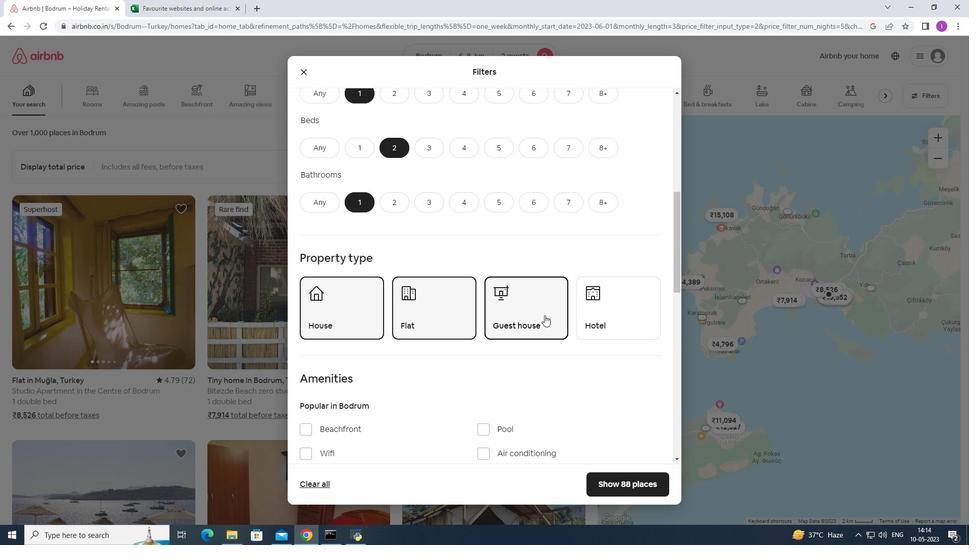 
Action: Mouse moved to (303, 303)
Screenshot: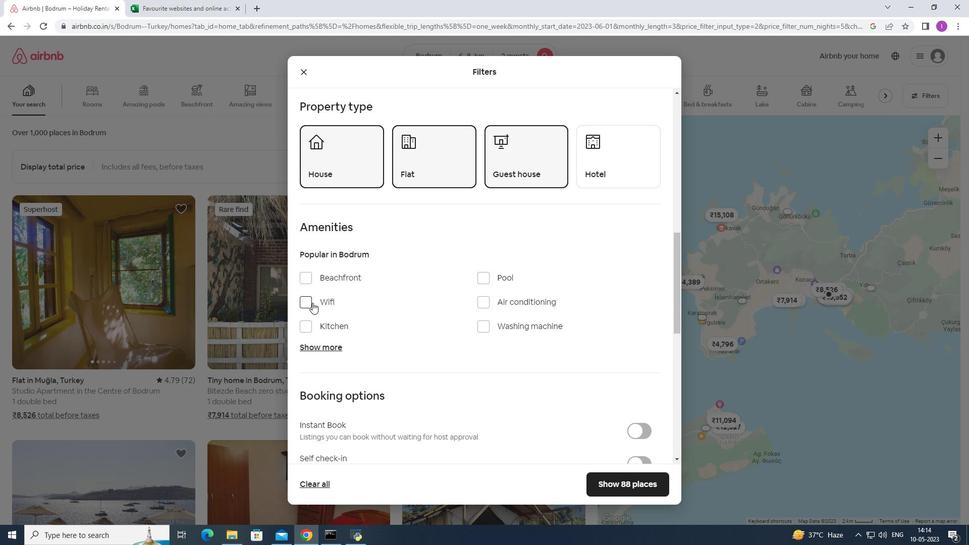 
Action: Mouse pressed left at (303, 303)
Screenshot: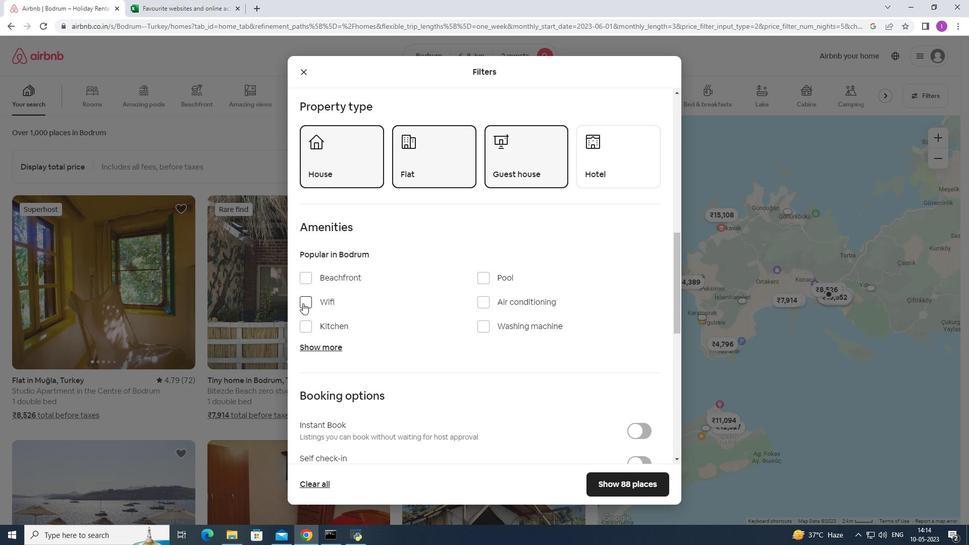 
Action: Mouse moved to (485, 327)
Screenshot: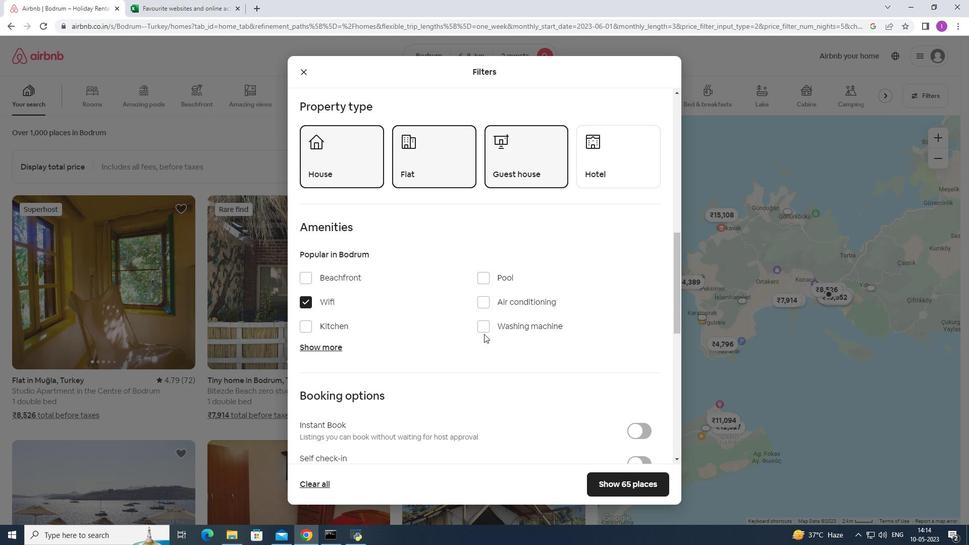 
Action: Mouse pressed left at (485, 327)
Screenshot: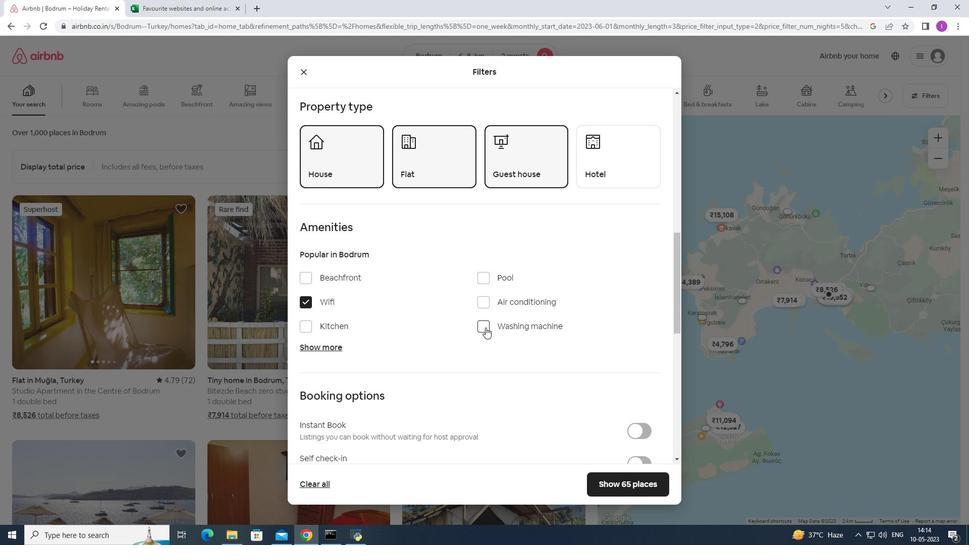 
Action: Mouse moved to (431, 338)
Screenshot: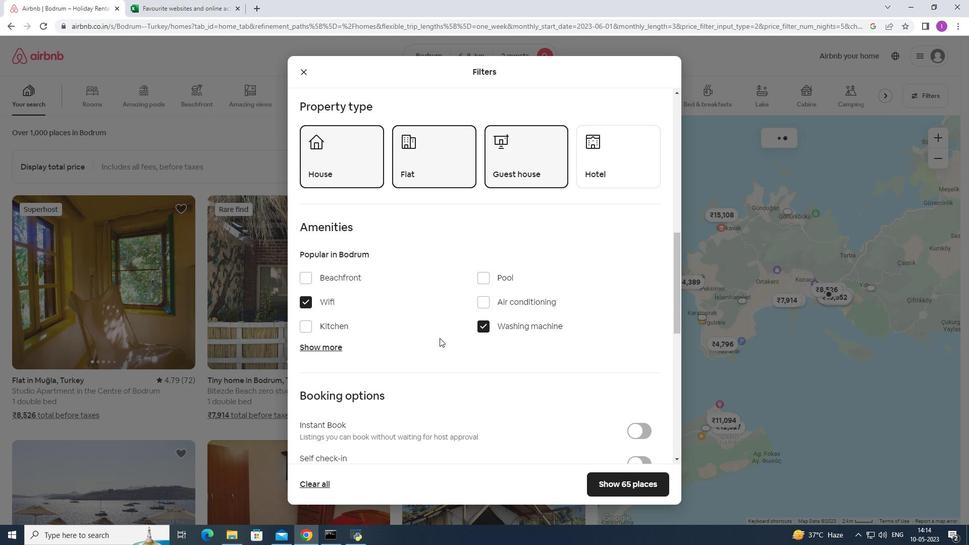
Action: Mouse scrolled (431, 338) with delta (0, 0)
Screenshot: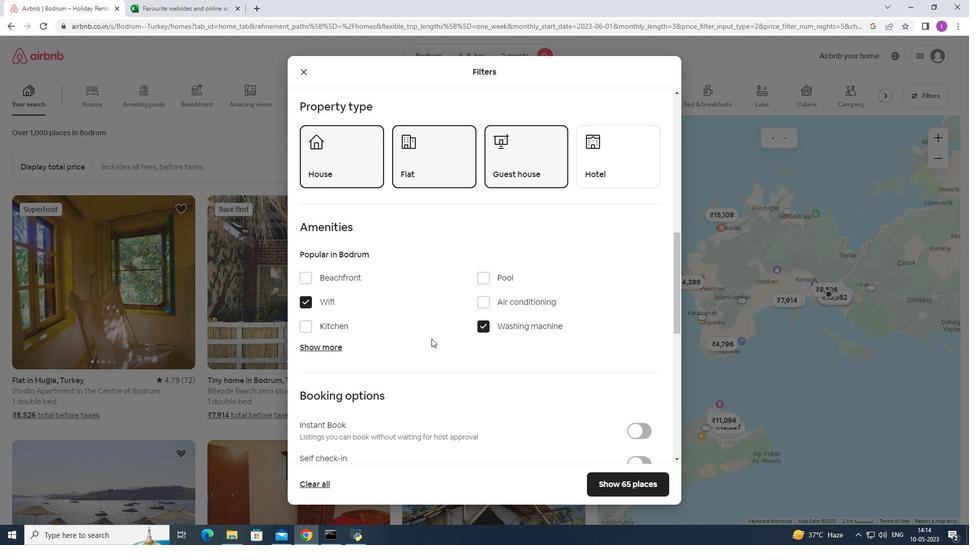 
Action: Mouse scrolled (431, 338) with delta (0, 0)
Screenshot: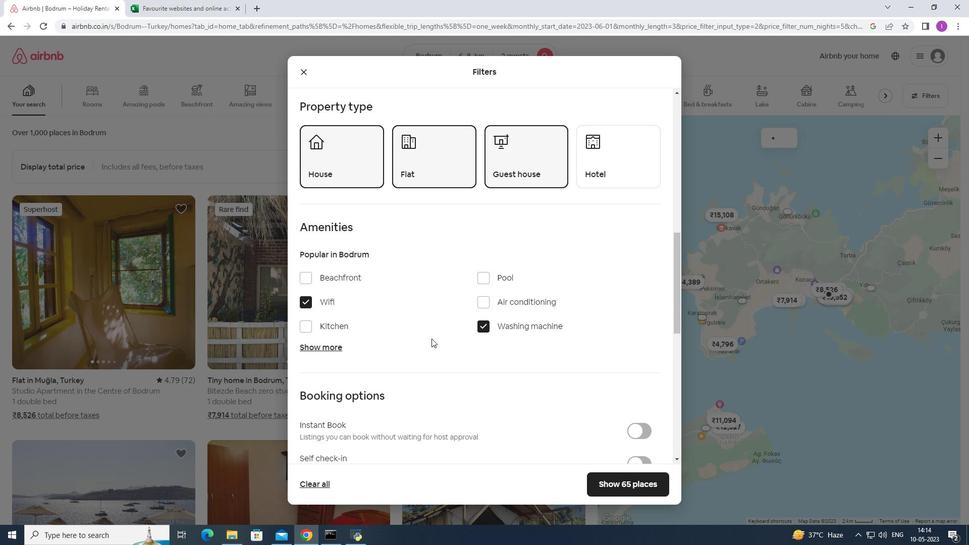 
Action: Mouse scrolled (431, 338) with delta (0, 0)
Screenshot: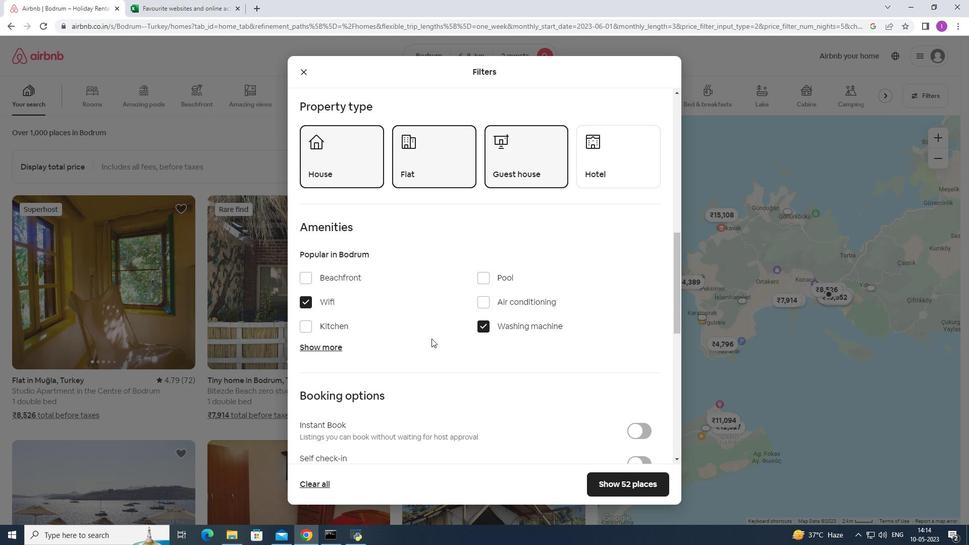 
Action: Mouse moved to (638, 316)
Screenshot: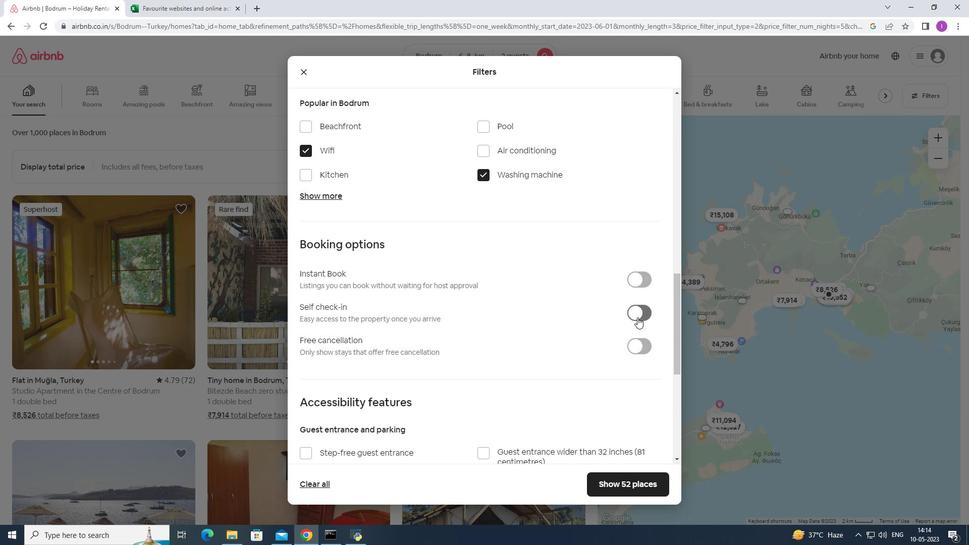 
Action: Mouse pressed left at (638, 316)
Screenshot: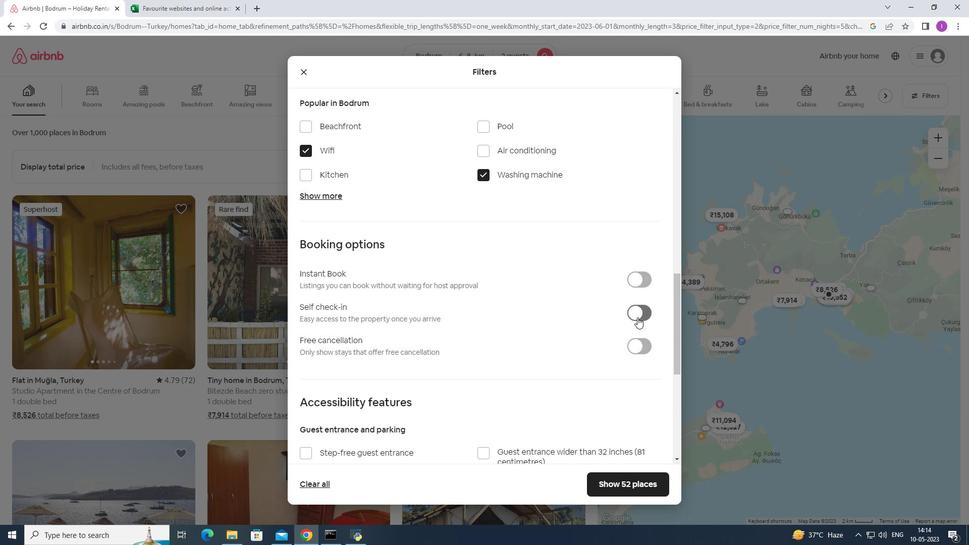 
Action: Mouse moved to (405, 436)
Screenshot: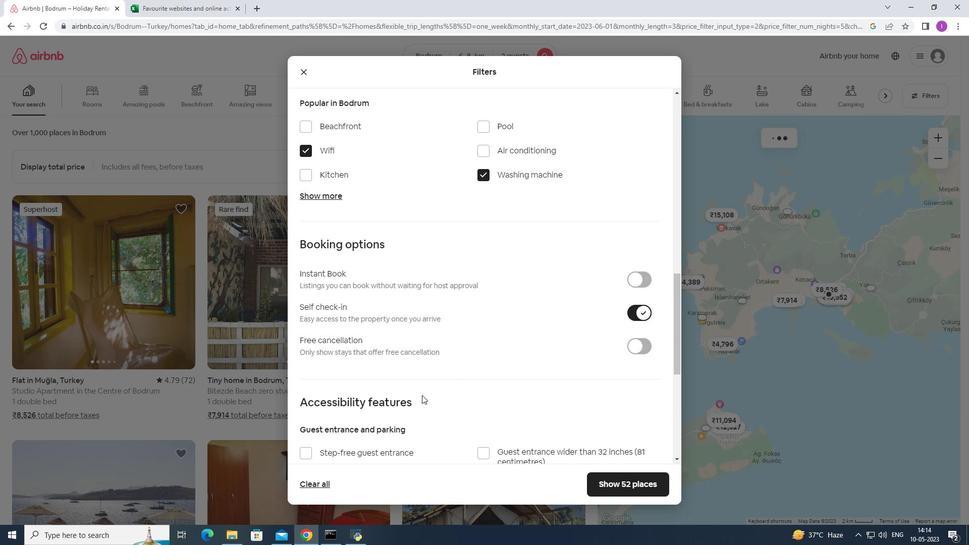 
Action: Mouse scrolled (405, 436) with delta (0, 0)
Screenshot: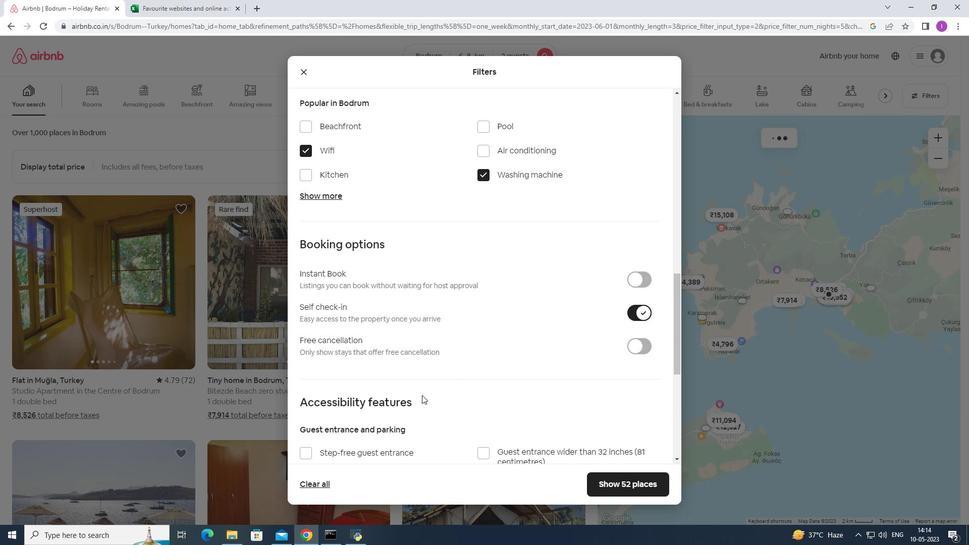 
Action: Mouse moved to (405, 437)
Screenshot: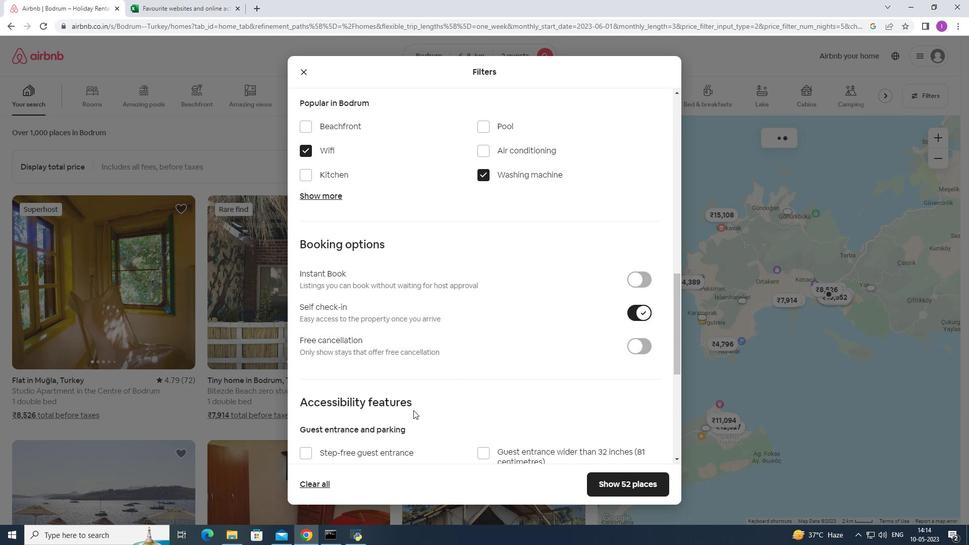 
Action: Mouse scrolled (405, 437) with delta (0, 0)
Screenshot: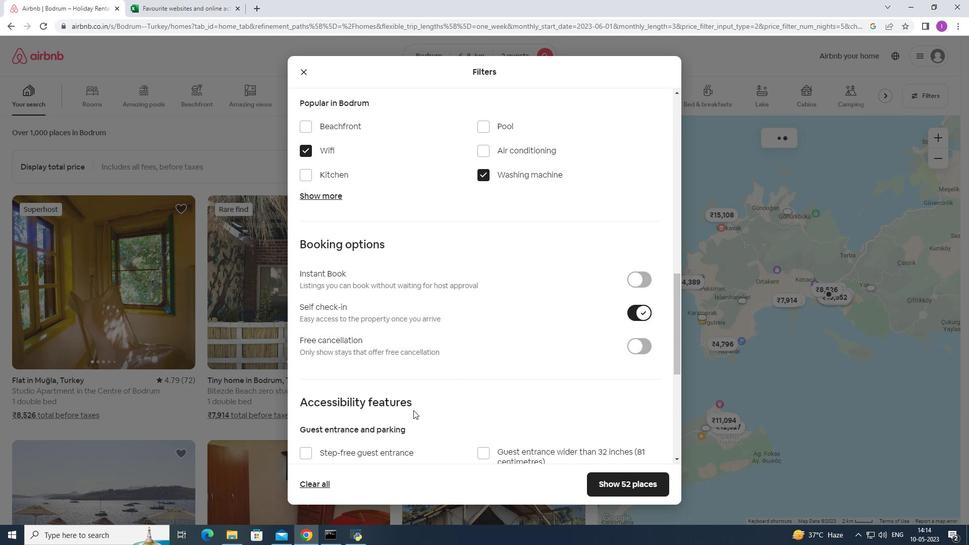 
Action: Mouse moved to (405, 439)
Screenshot: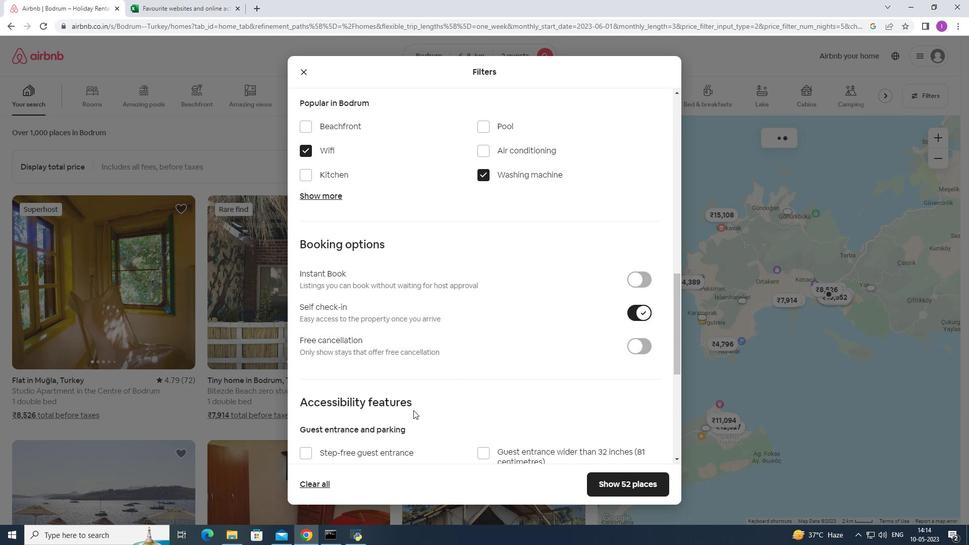 
Action: Mouse scrolled (405, 439) with delta (0, 0)
Screenshot: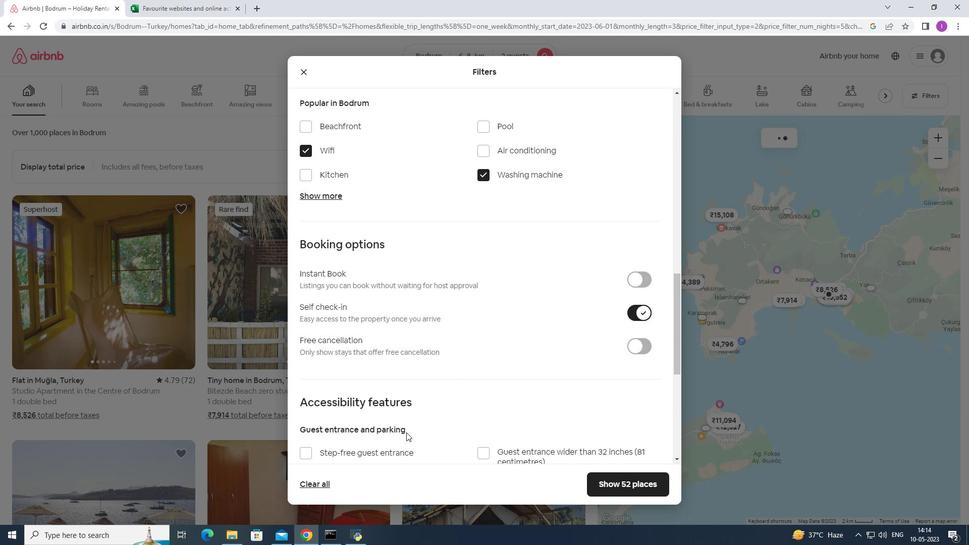 
Action: Mouse scrolled (405, 439) with delta (0, 0)
Screenshot: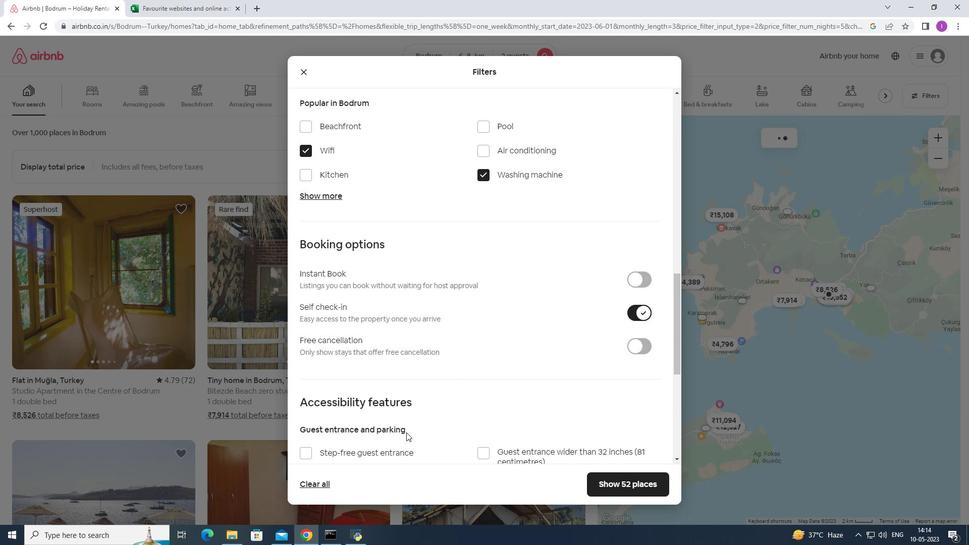 
Action: Mouse moved to (405, 436)
Screenshot: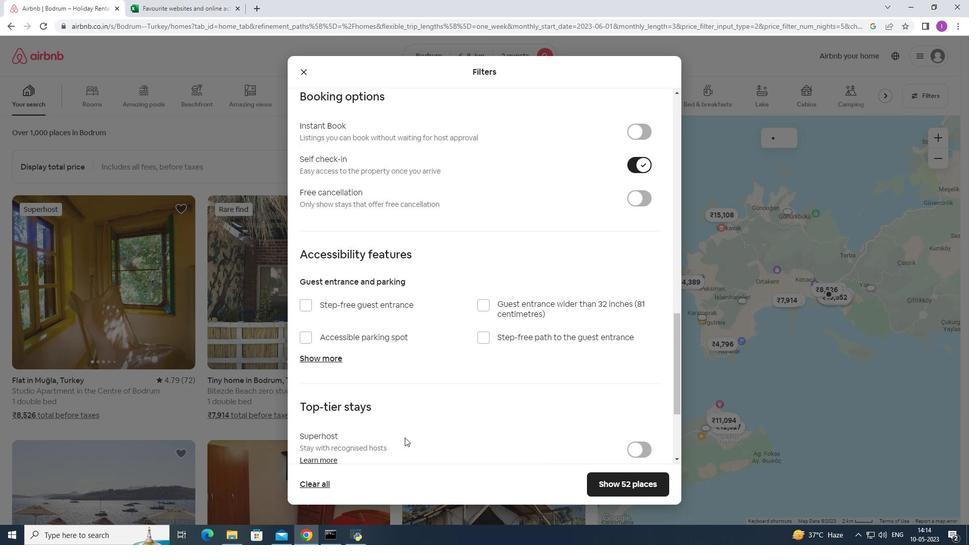 
Action: Mouse scrolled (405, 436) with delta (0, 0)
Screenshot: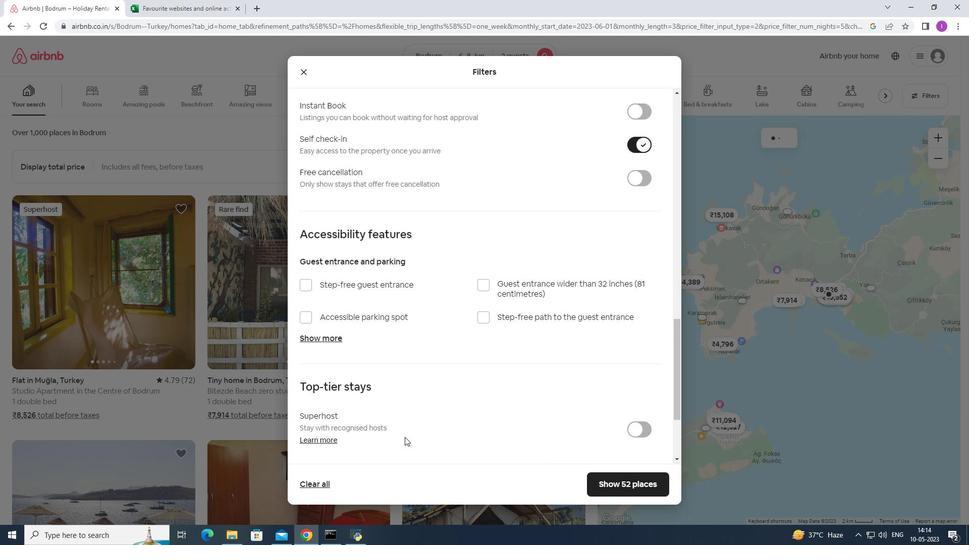 
Action: Mouse scrolled (405, 436) with delta (0, 0)
Screenshot: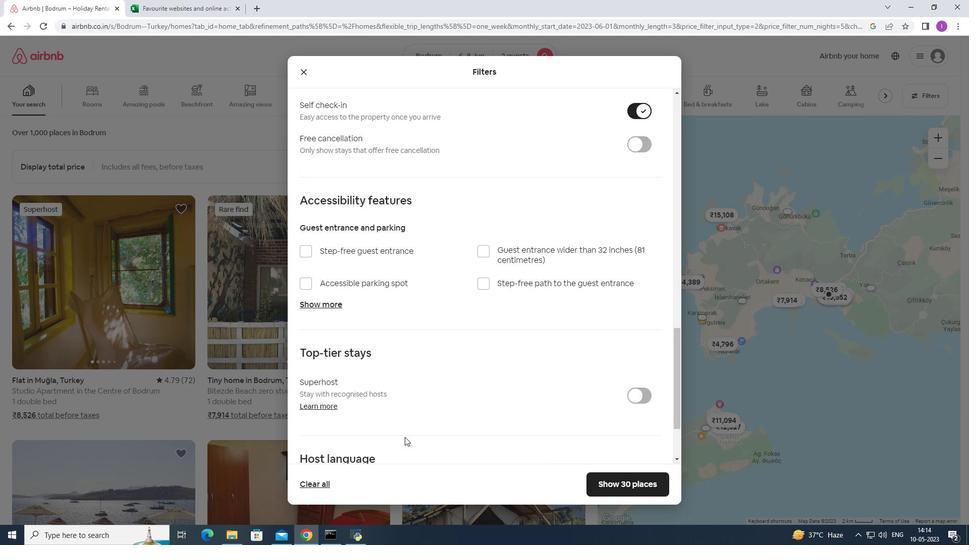 
Action: Mouse scrolled (405, 436) with delta (0, 0)
Screenshot: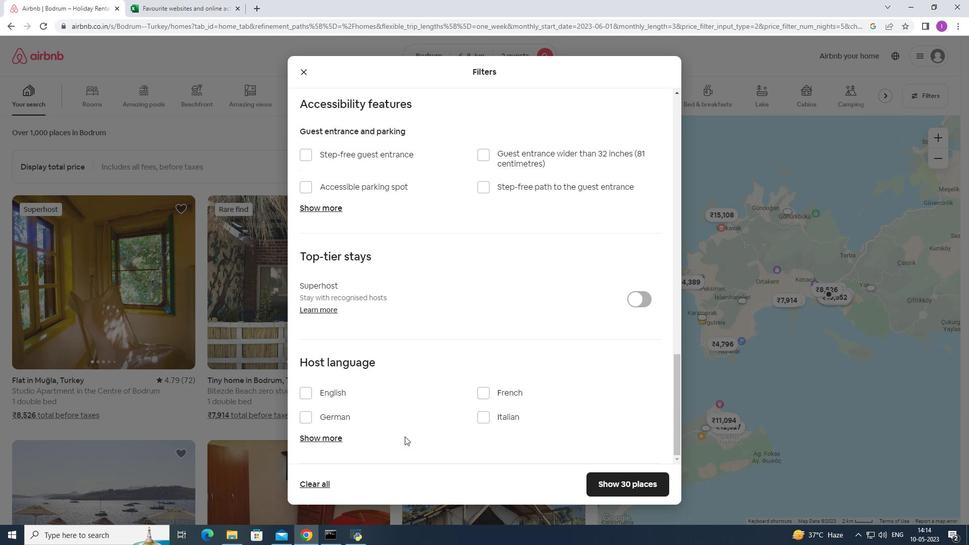 
Action: Mouse scrolled (405, 436) with delta (0, 0)
Screenshot: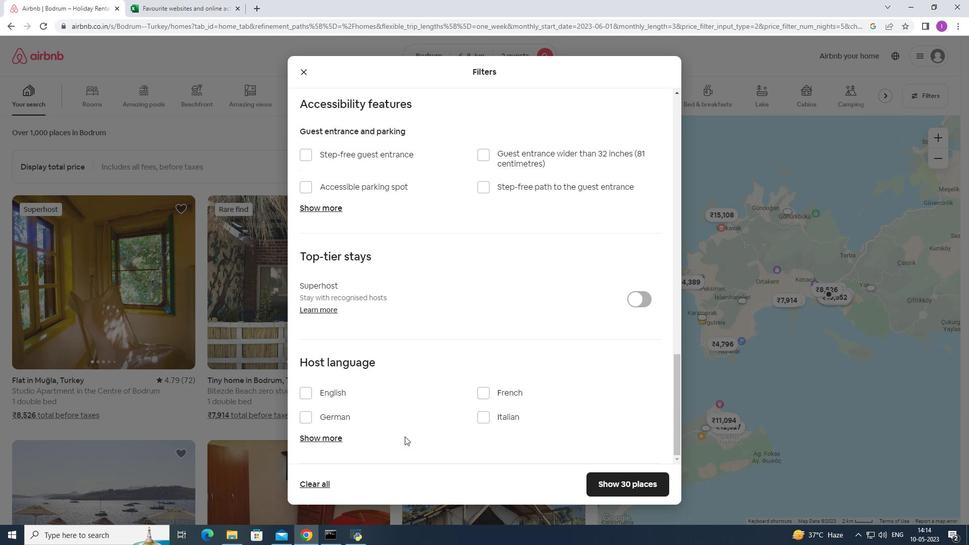 
Action: Mouse scrolled (405, 436) with delta (0, 0)
Screenshot: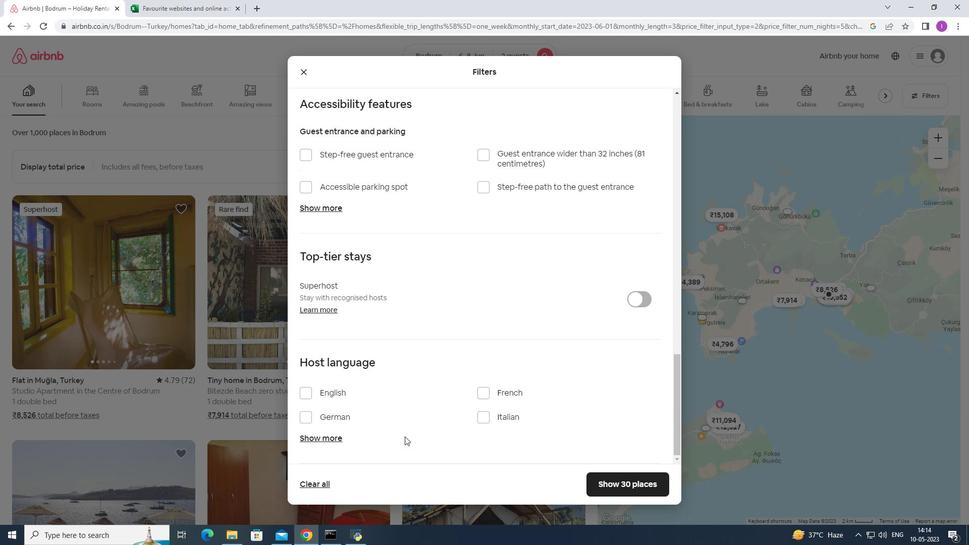 
Action: Mouse scrolled (405, 436) with delta (0, 0)
Screenshot: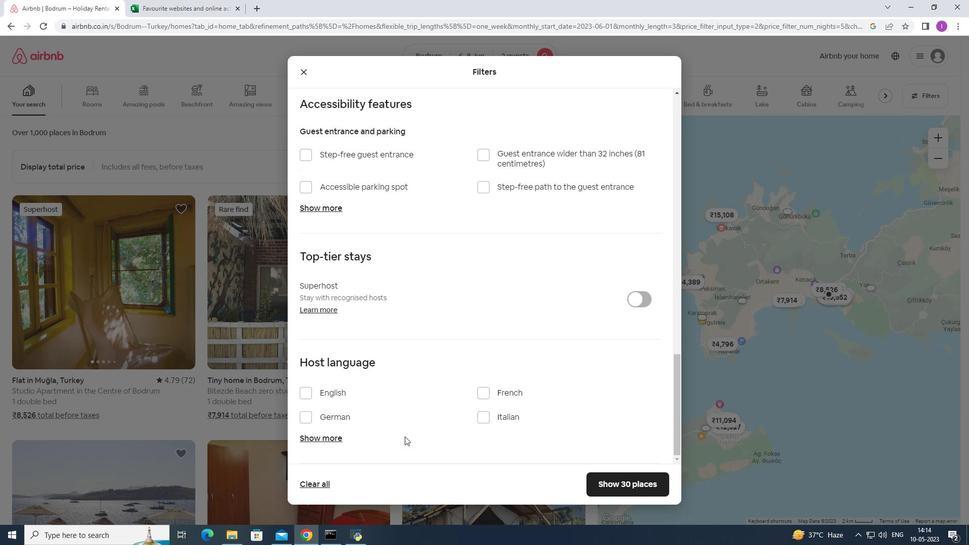
Action: Mouse moved to (304, 388)
Screenshot: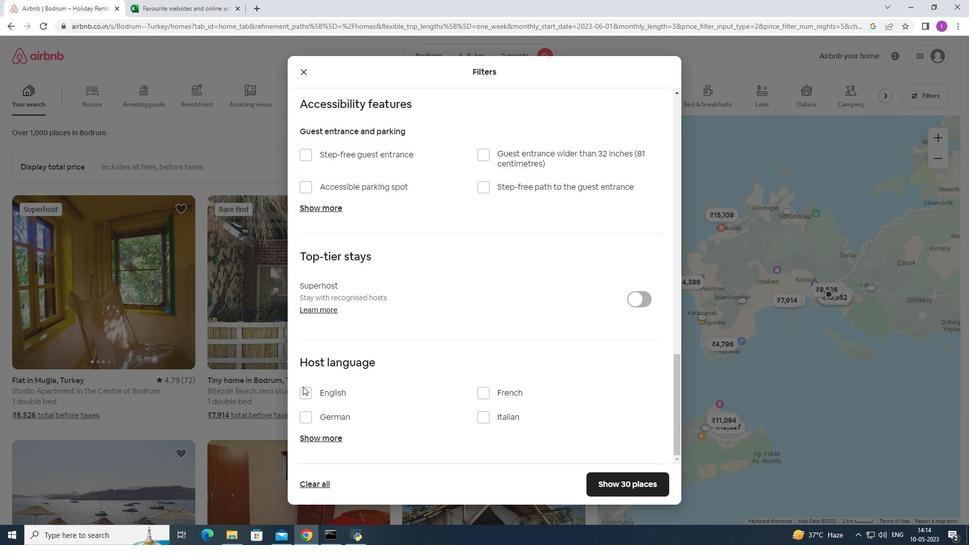 
Action: Mouse pressed left at (304, 388)
Screenshot: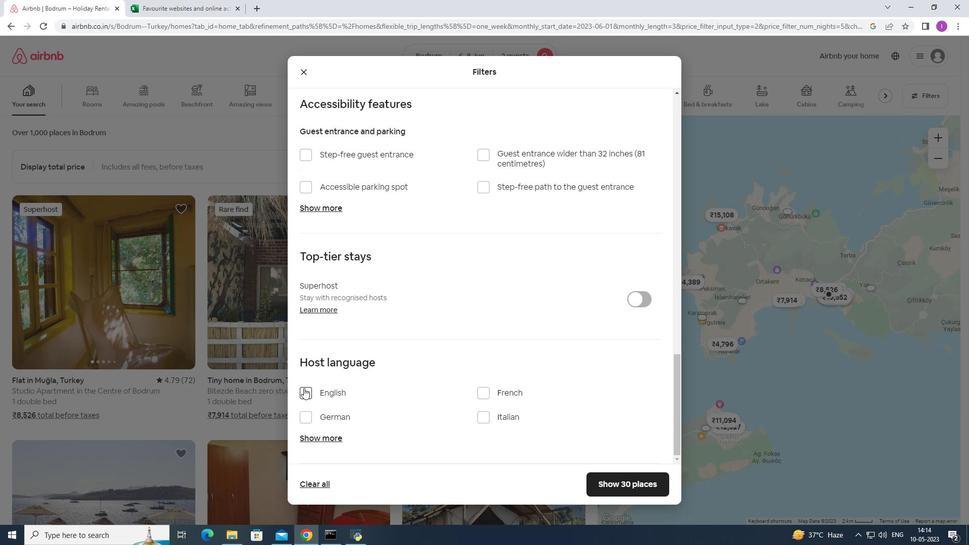
Action: Mouse moved to (620, 488)
Screenshot: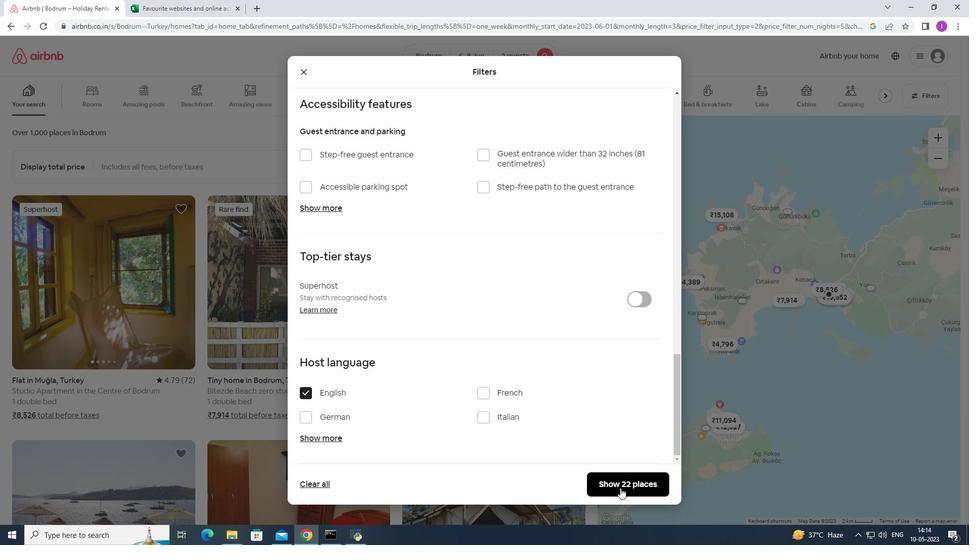 
Action: Mouse pressed left at (620, 488)
Screenshot: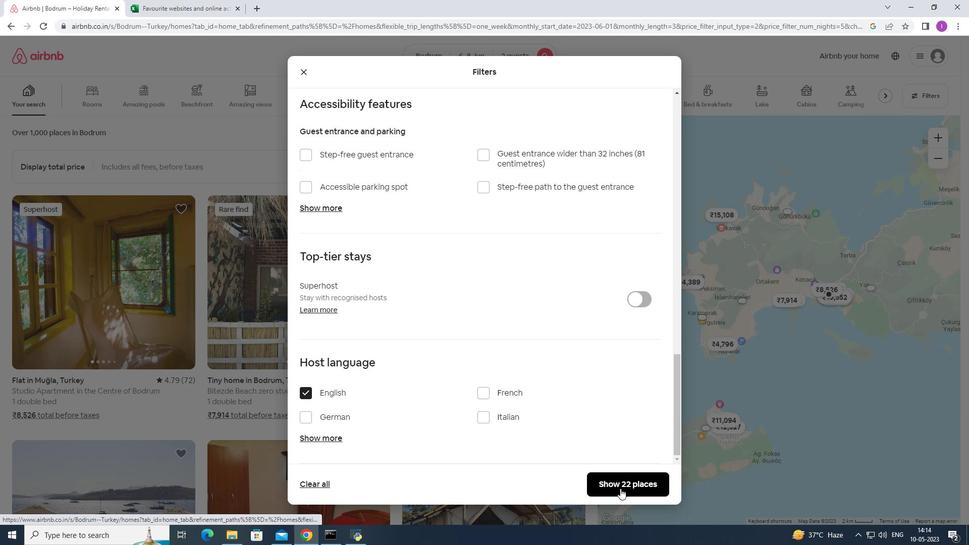 
Action: Mouse moved to (619, 487)
Screenshot: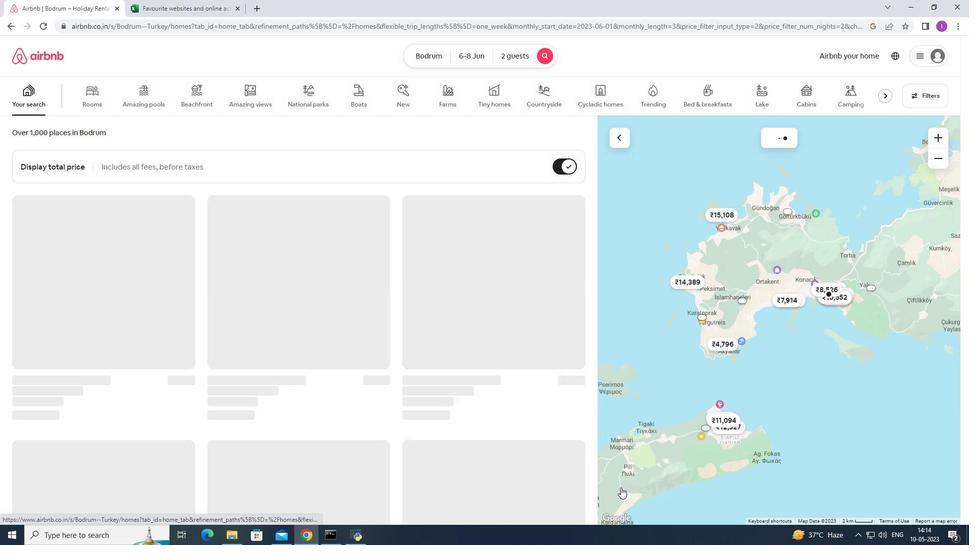 
